 Task: Create a due date automation trigger when advanced on, 2 working days before a card is due add fields without custom field "Resume" cleared at 11:00 AM.
Action: Mouse moved to (1151, 89)
Screenshot: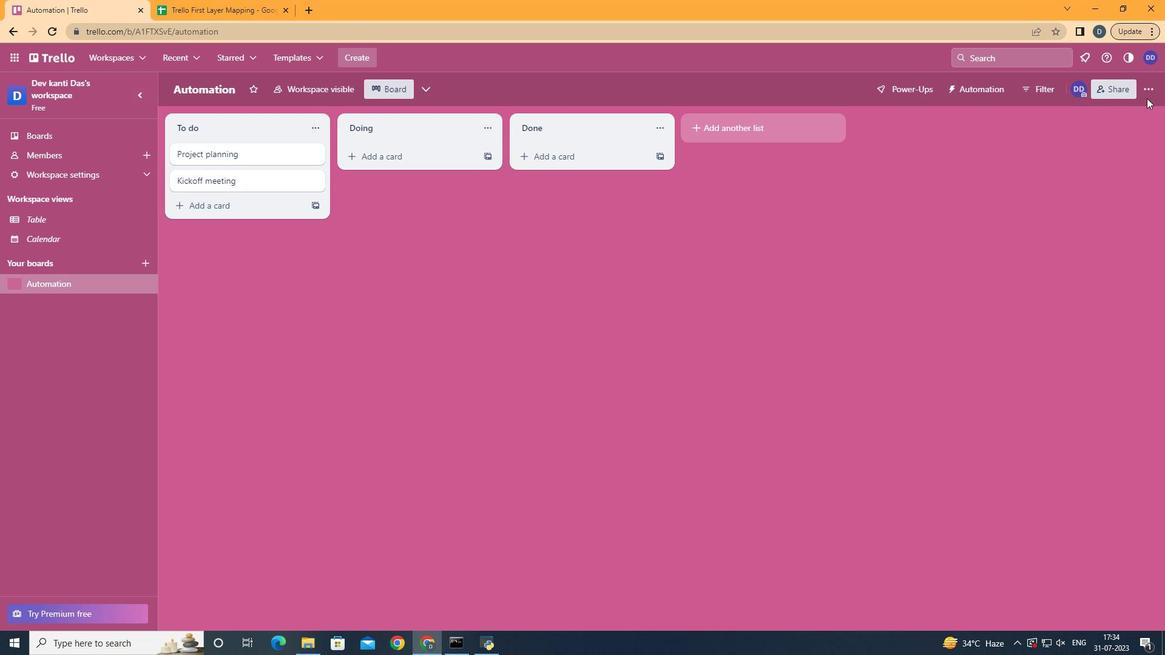 
Action: Mouse pressed left at (1151, 89)
Screenshot: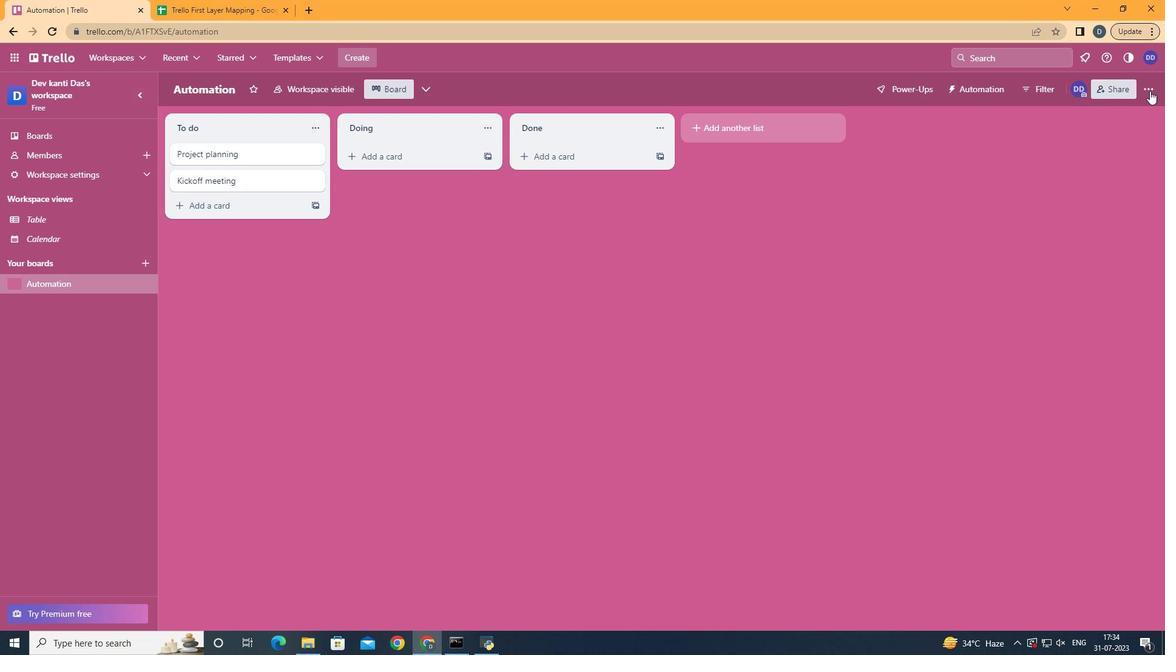 
Action: Mouse moved to (1086, 247)
Screenshot: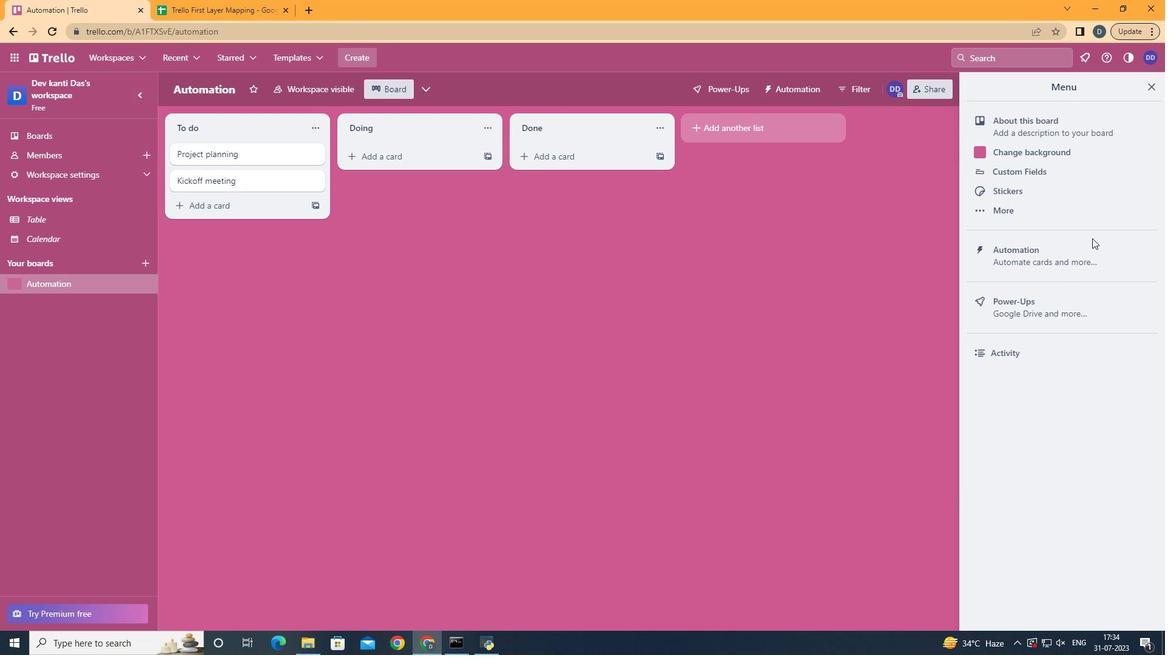
Action: Mouse pressed left at (1086, 247)
Screenshot: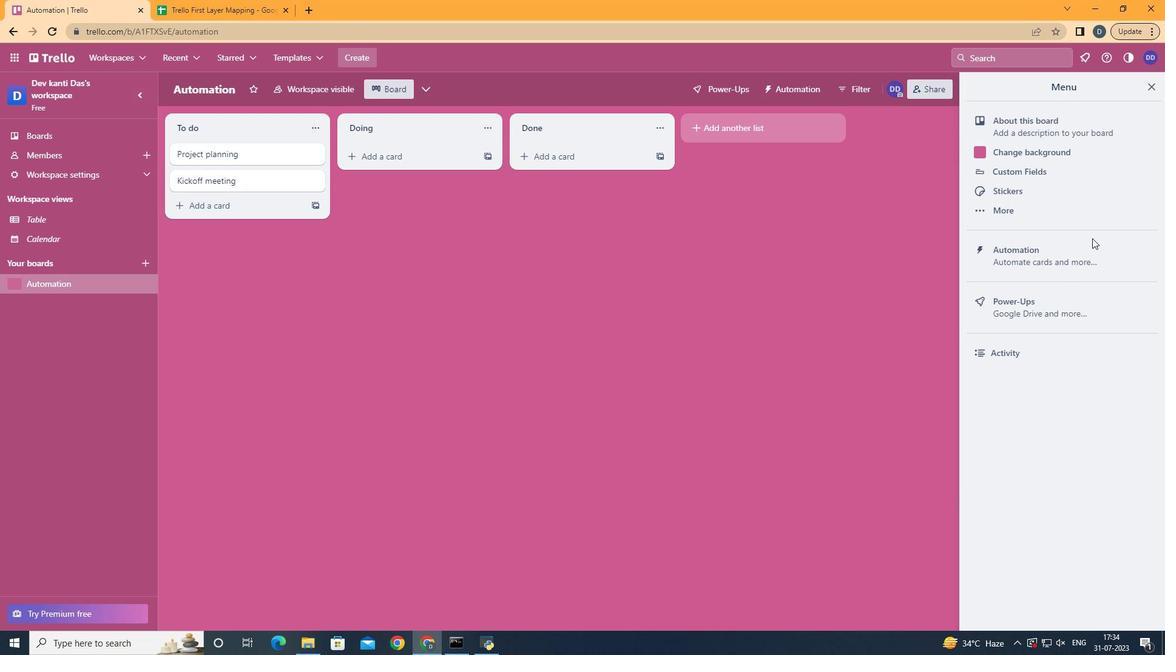 
Action: Mouse moved to (233, 248)
Screenshot: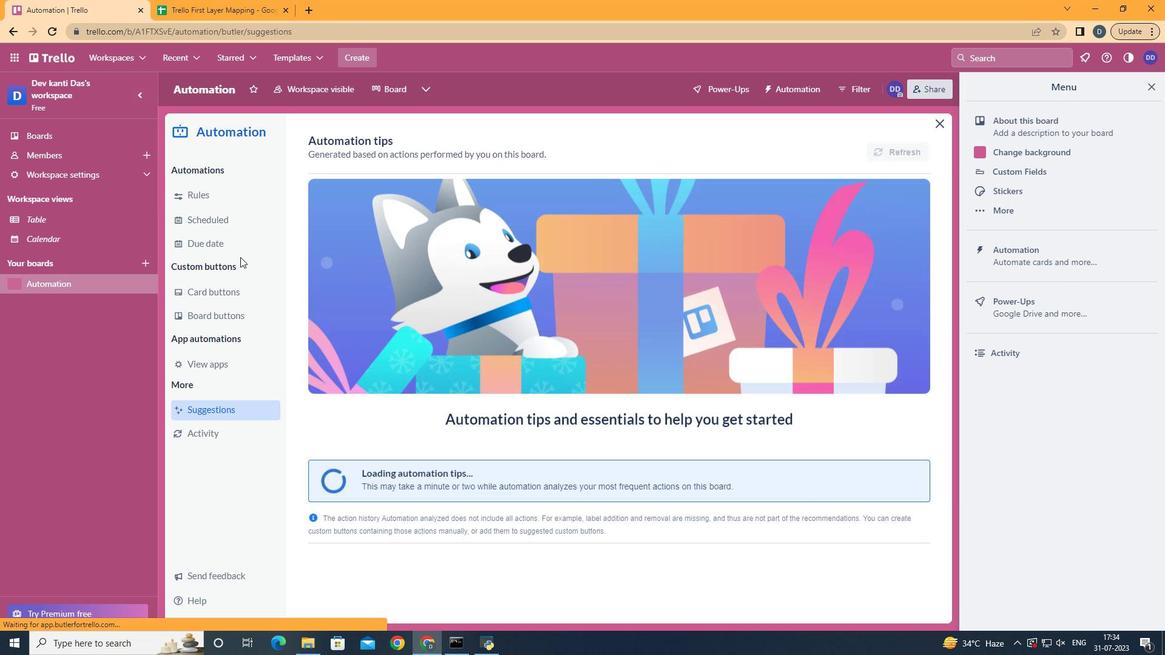
Action: Mouse pressed left at (233, 248)
Screenshot: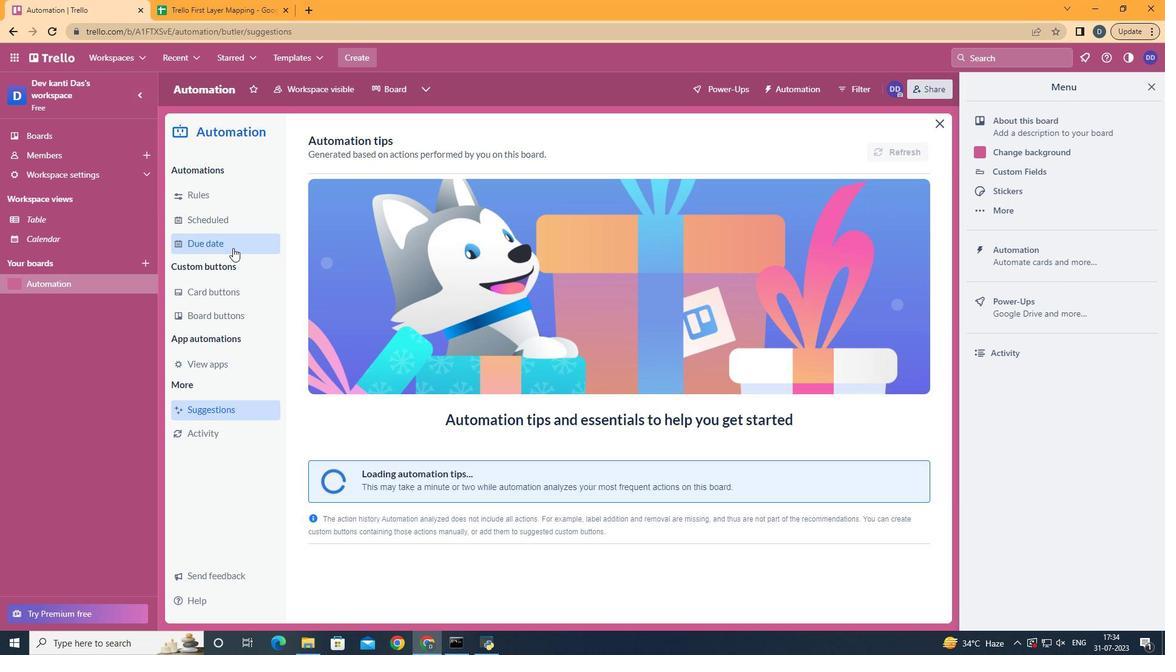 
Action: Mouse moved to (890, 137)
Screenshot: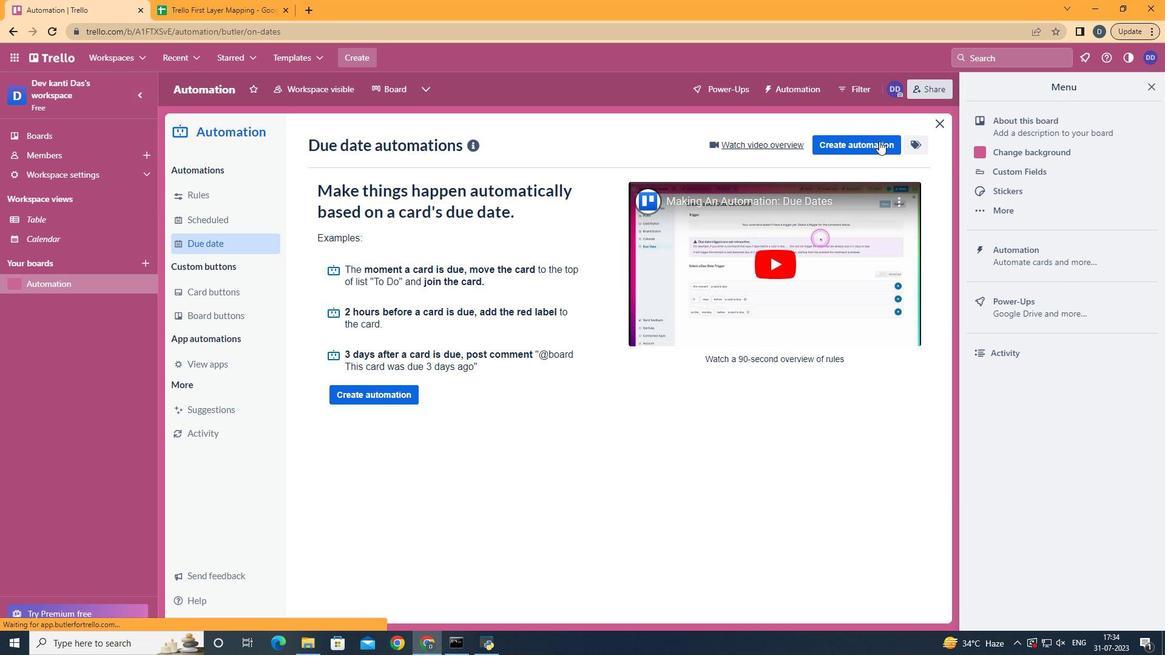 
Action: Mouse pressed left at (890, 137)
Screenshot: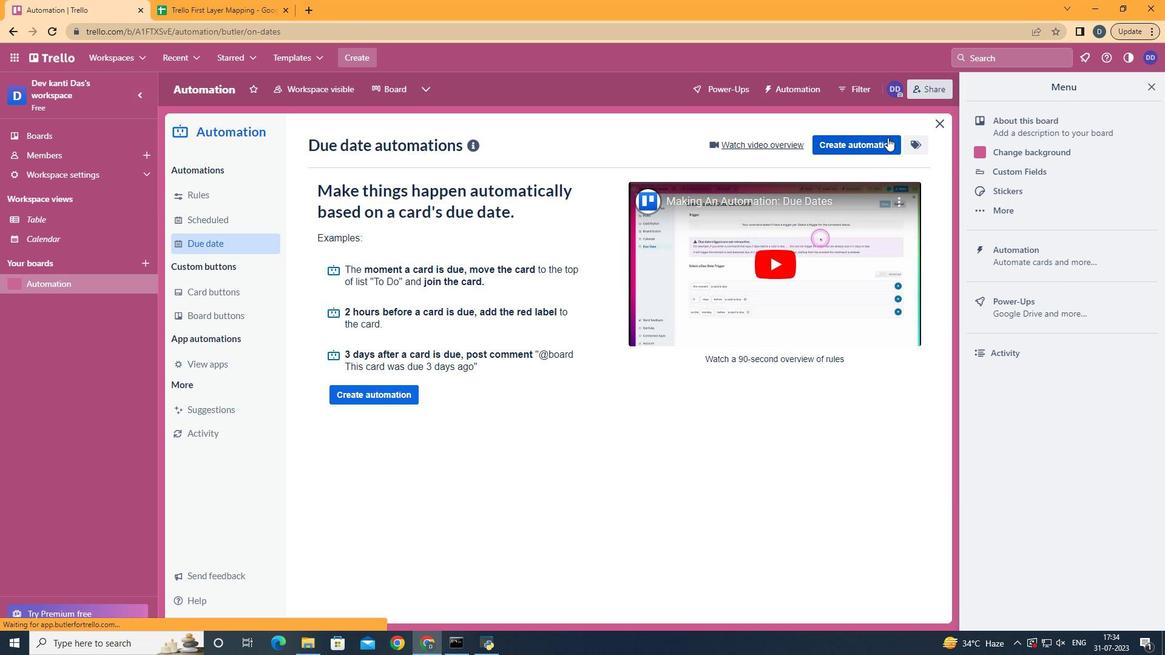 
Action: Mouse moved to (600, 267)
Screenshot: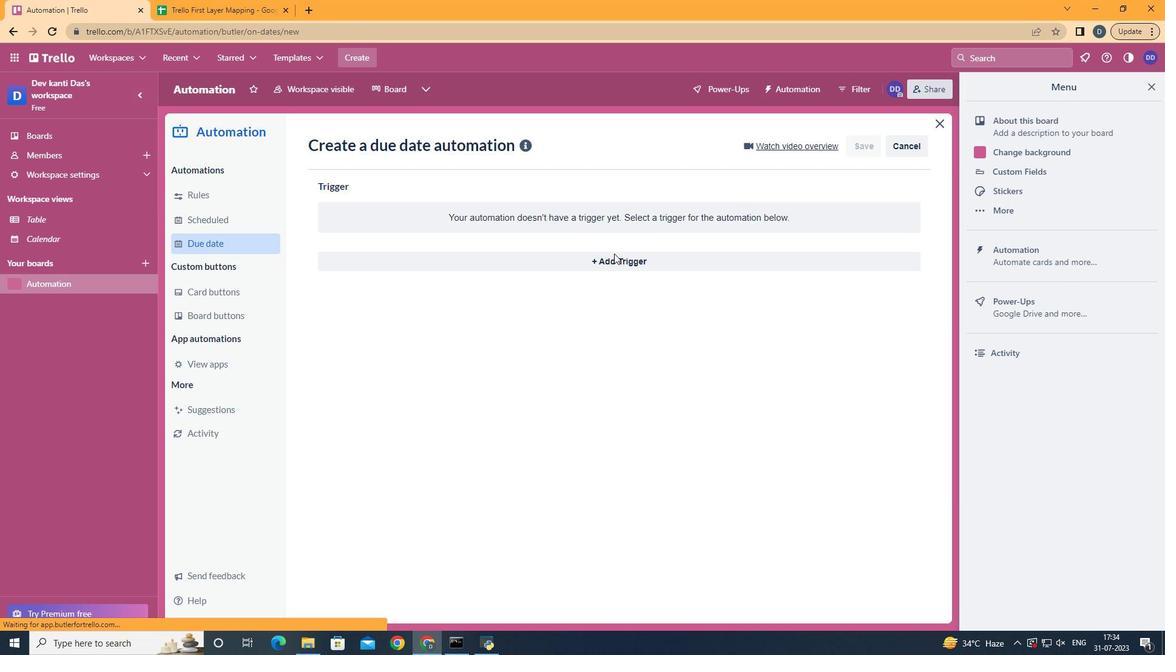 
Action: Mouse pressed left at (600, 267)
Screenshot: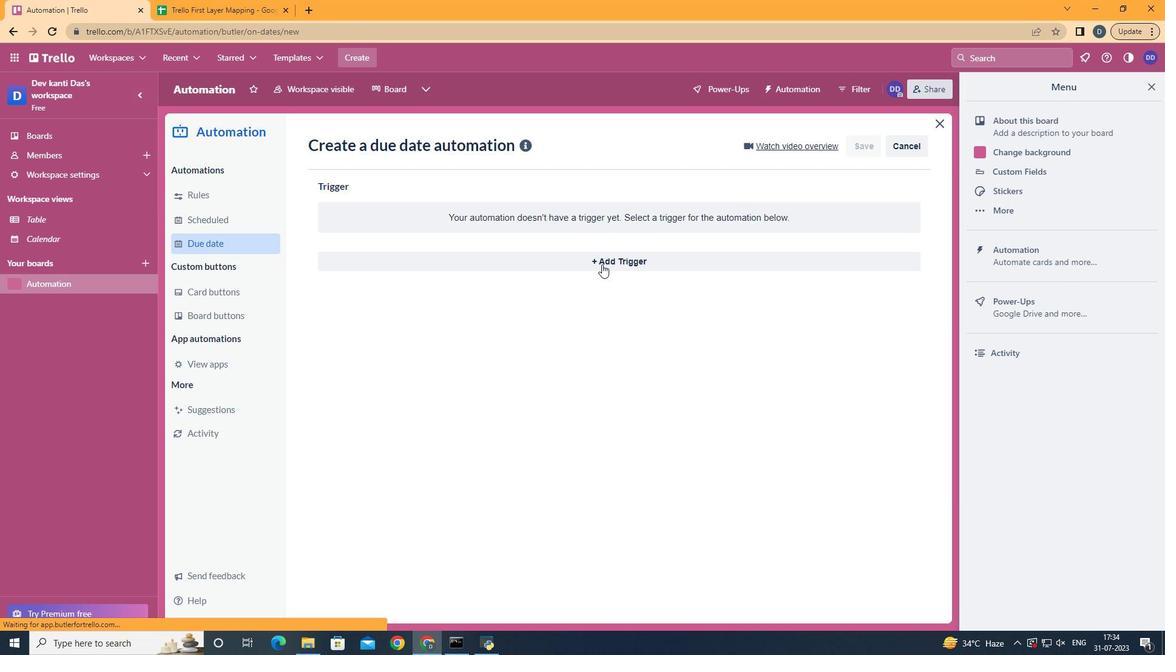 
Action: Mouse moved to (395, 498)
Screenshot: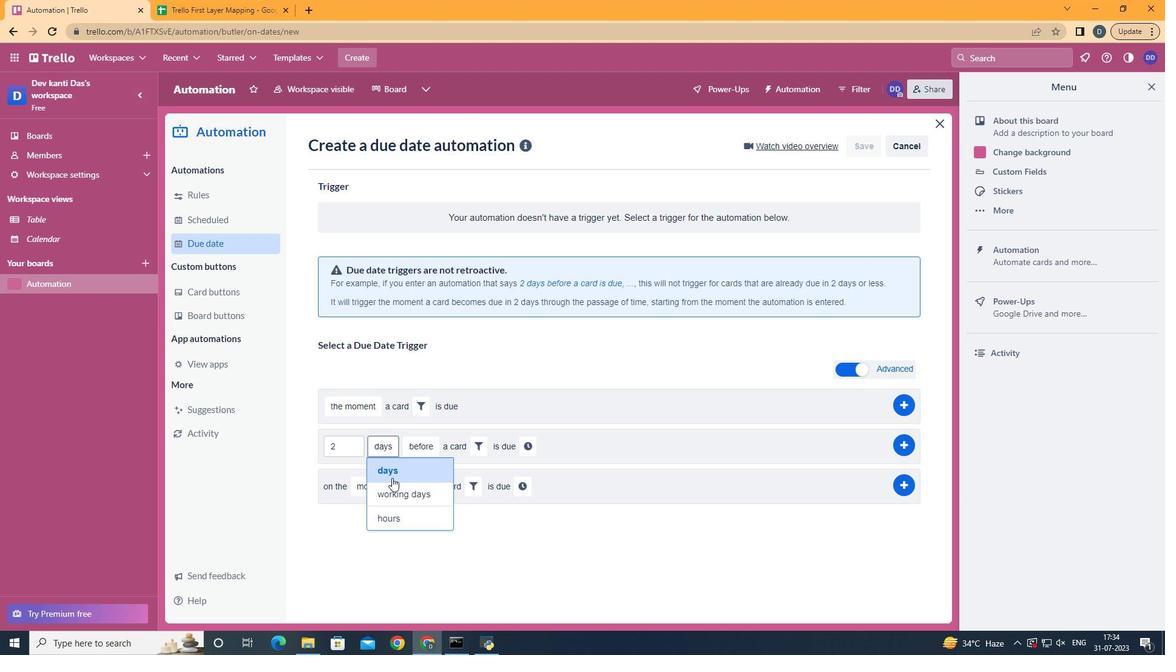 
Action: Mouse pressed left at (395, 498)
Screenshot: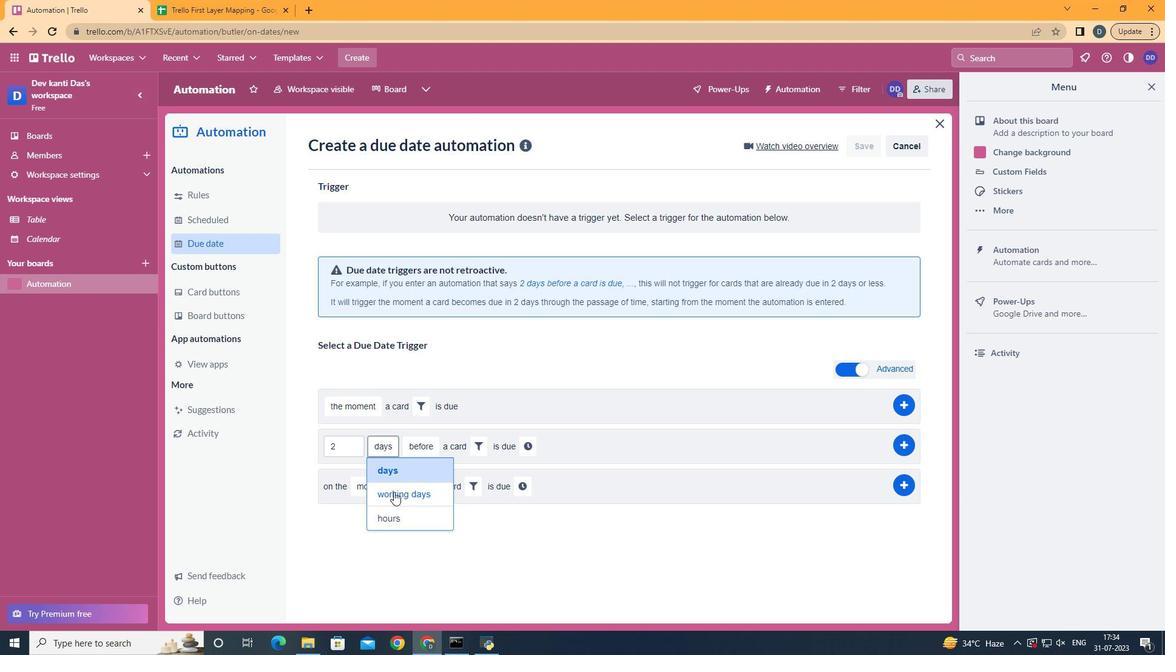 
Action: Mouse moved to (516, 443)
Screenshot: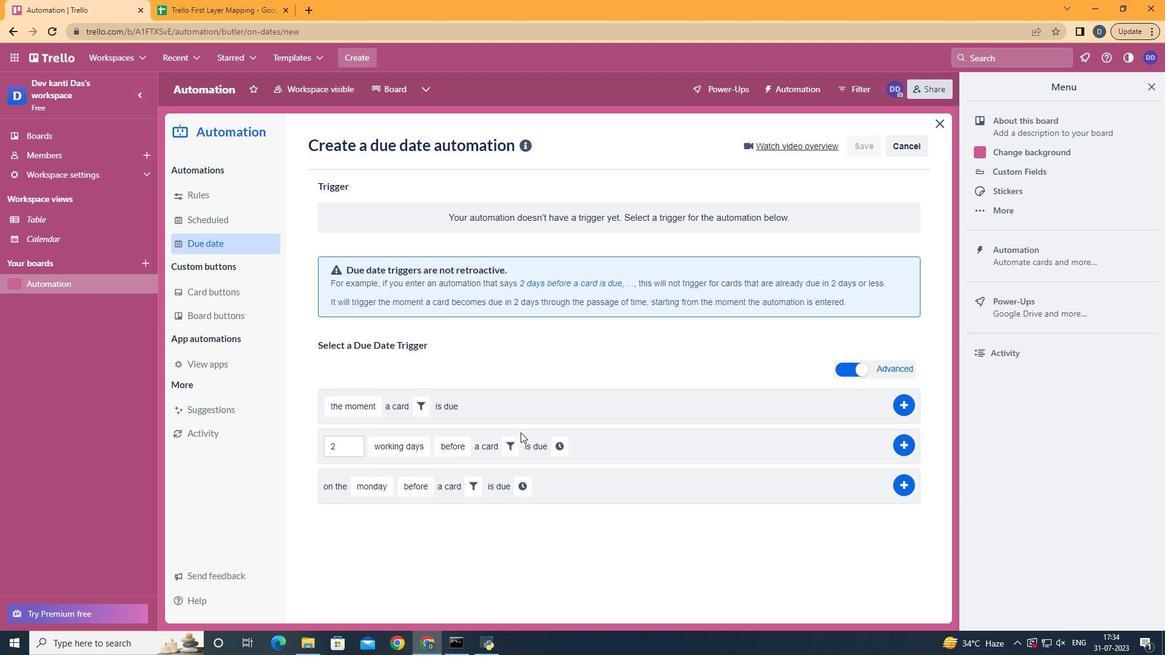 
Action: Mouse pressed left at (516, 443)
Screenshot: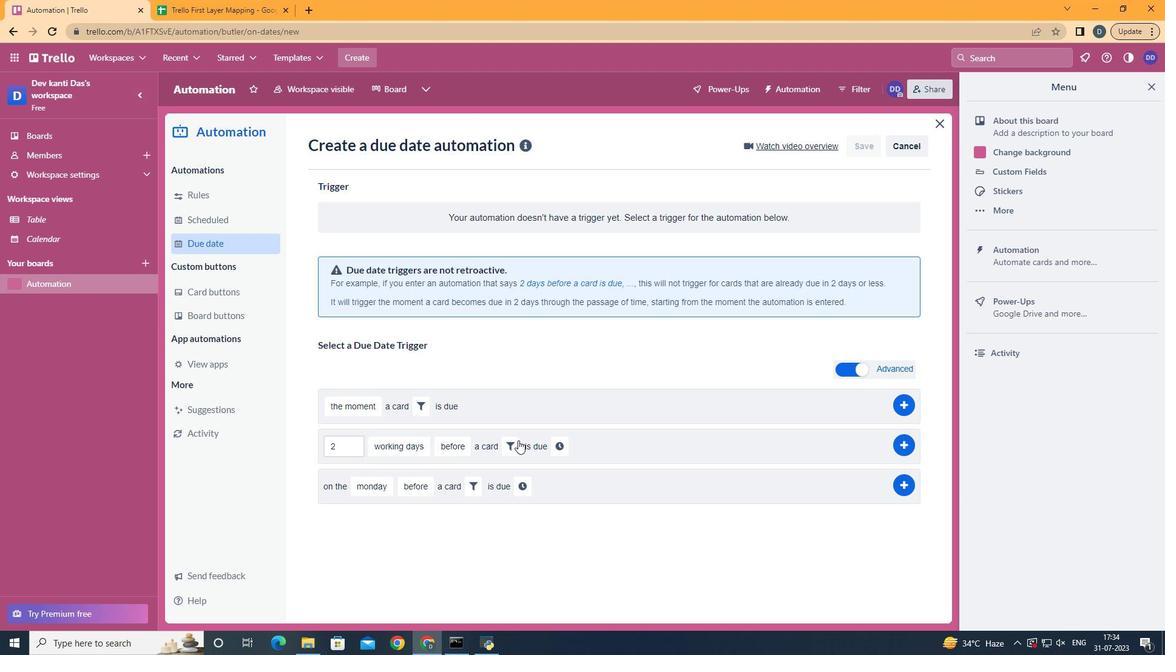
Action: Mouse moved to (714, 488)
Screenshot: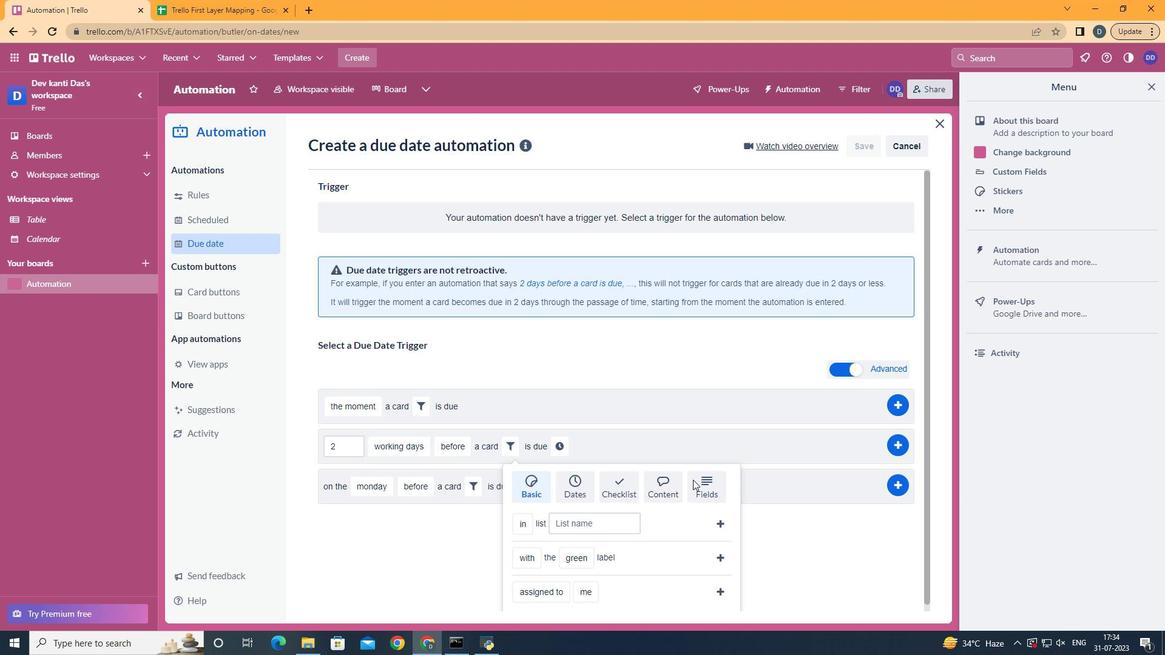 
Action: Mouse pressed left at (714, 488)
Screenshot: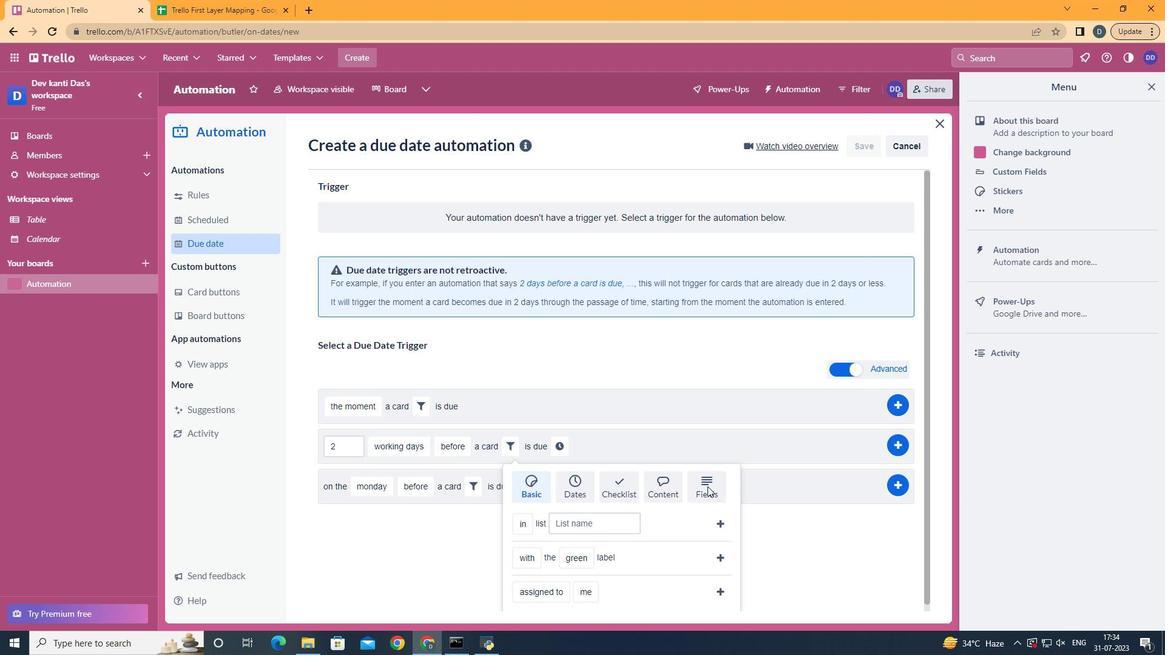 
Action: Mouse scrolled (714, 487) with delta (0, 0)
Screenshot: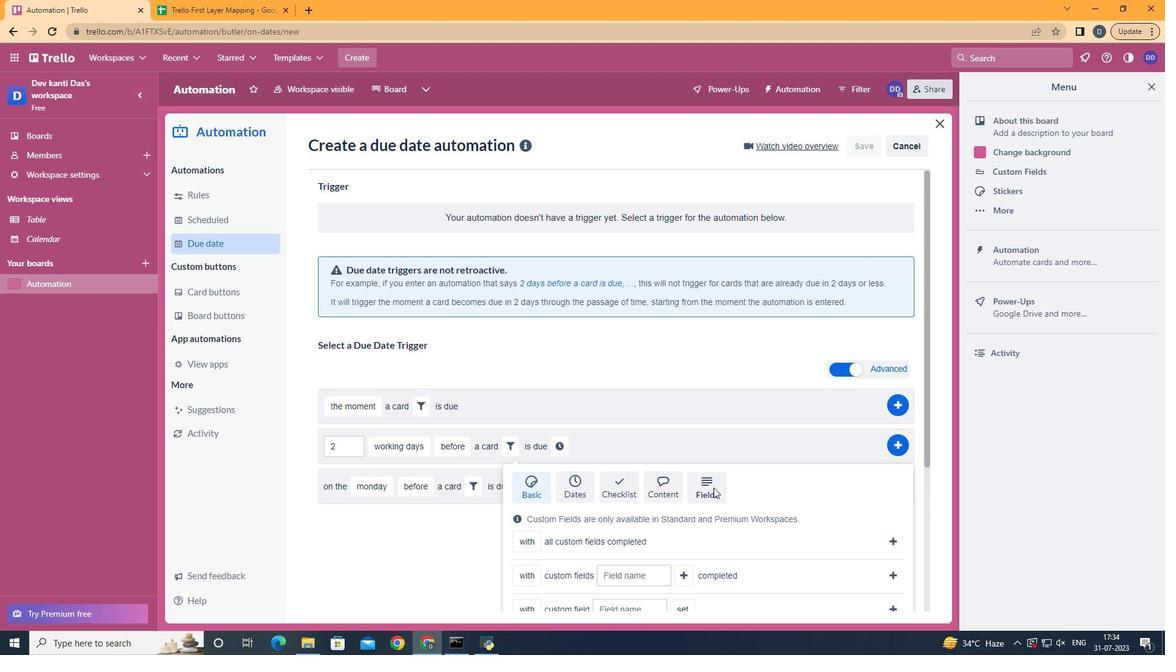 
Action: Mouse scrolled (714, 487) with delta (0, 0)
Screenshot: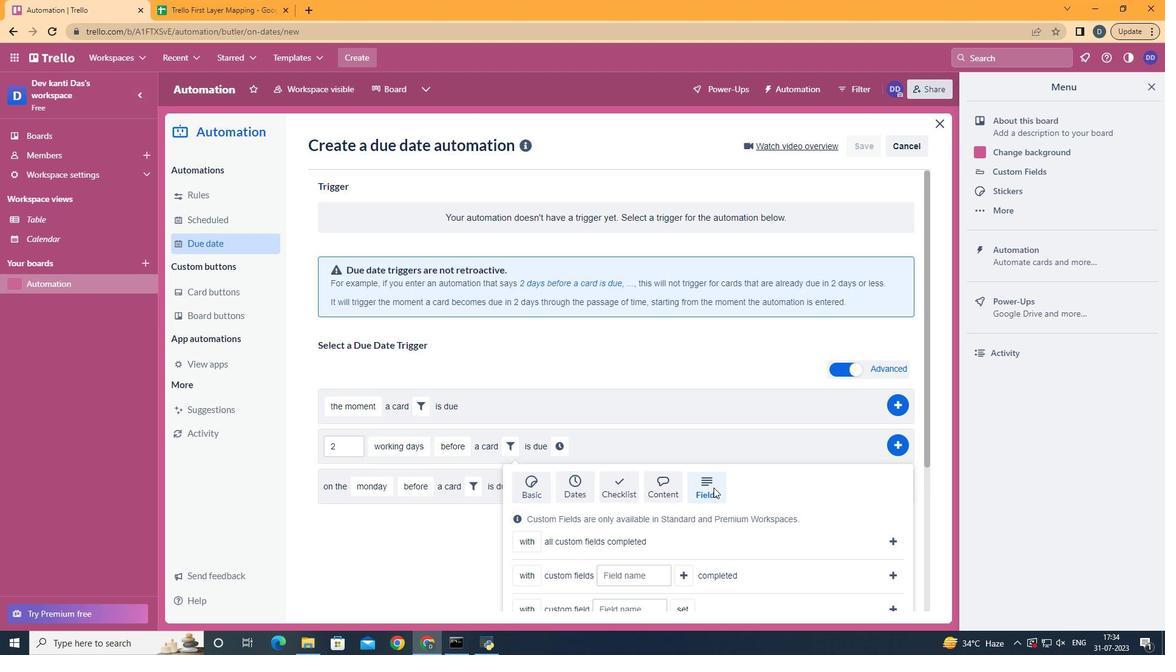 
Action: Mouse scrolled (714, 487) with delta (0, 0)
Screenshot: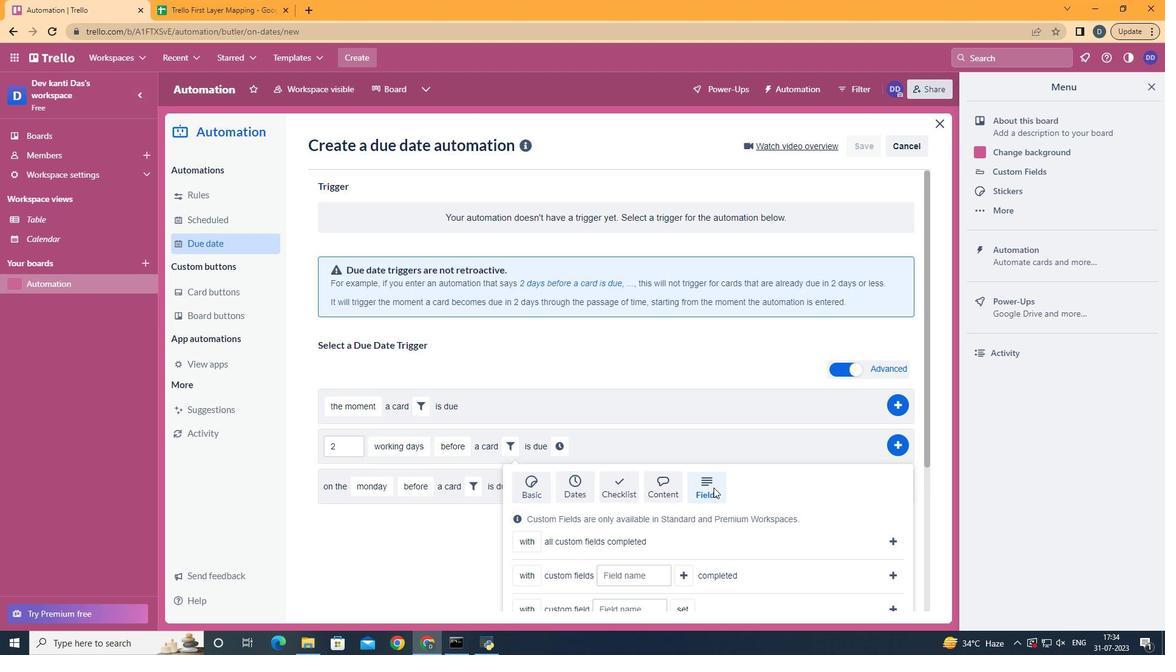 
Action: Mouse scrolled (714, 487) with delta (0, 0)
Screenshot: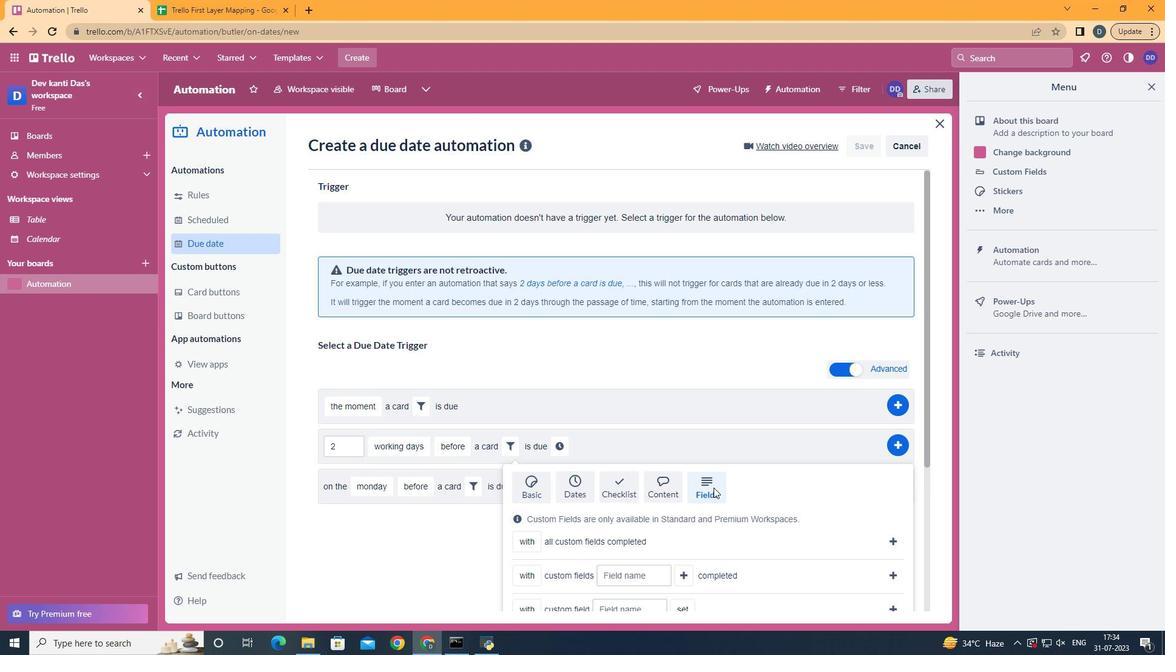 
Action: Mouse moved to (714, 488)
Screenshot: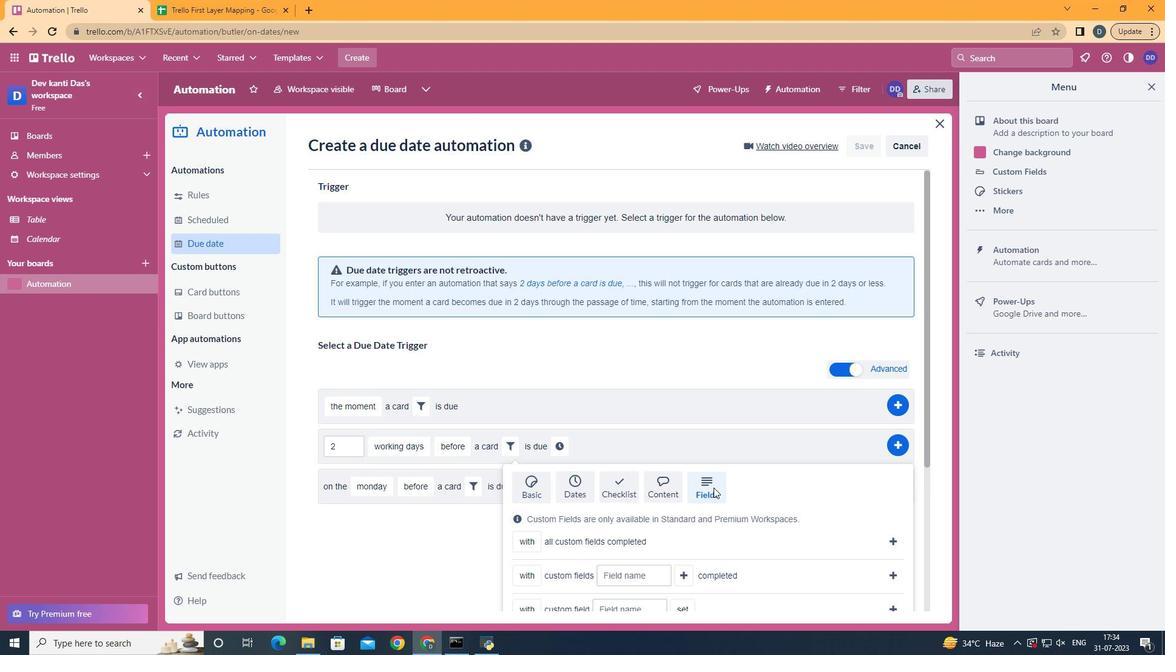 
Action: Mouse scrolled (714, 487) with delta (0, 0)
Screenshot: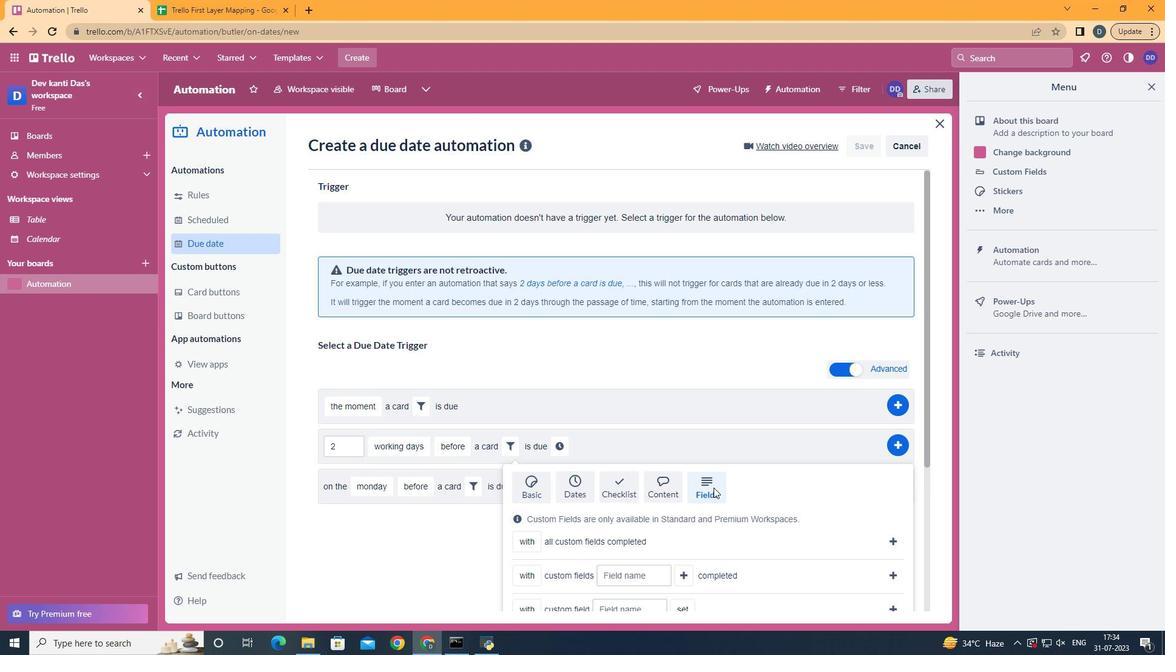 
Action: Mouse moved to (540, 446)
Screenshot: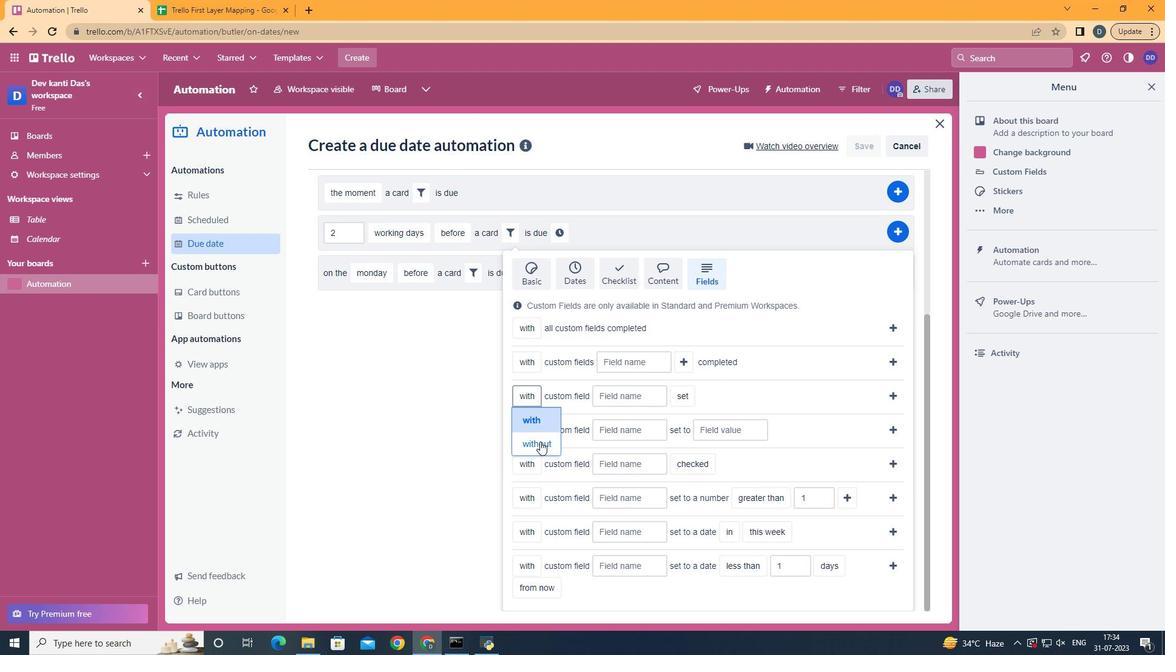 
Action: Mouse pressed left at (540, 446)
Screenshot: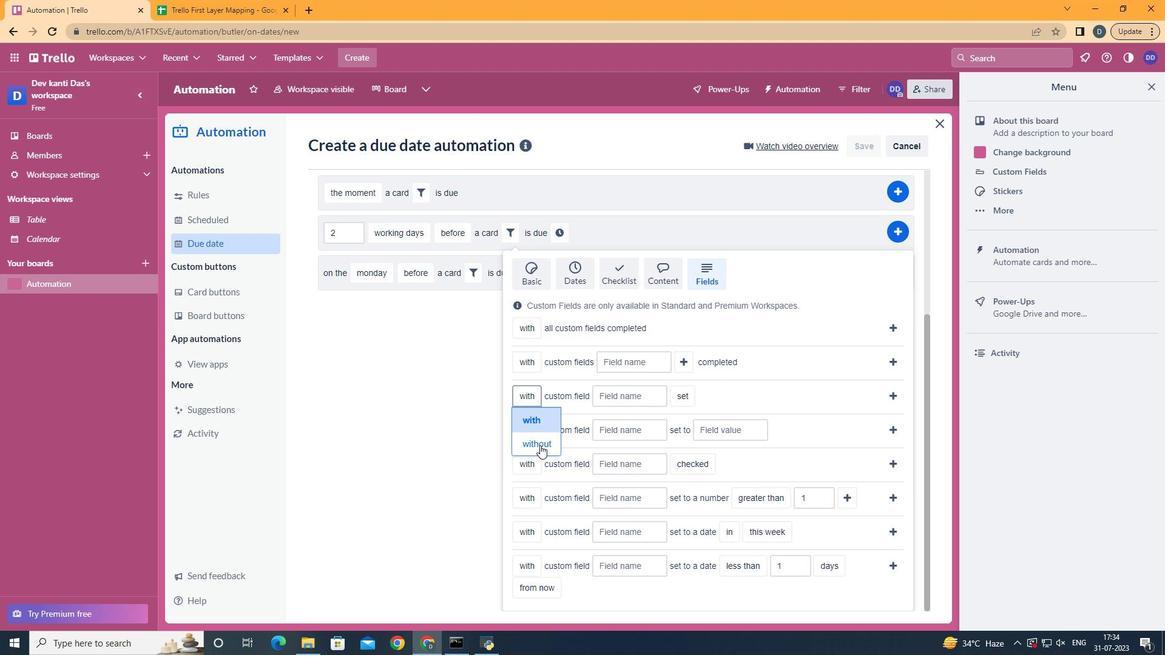 
Action: Mouse moved to (645, 399)
Screenshot: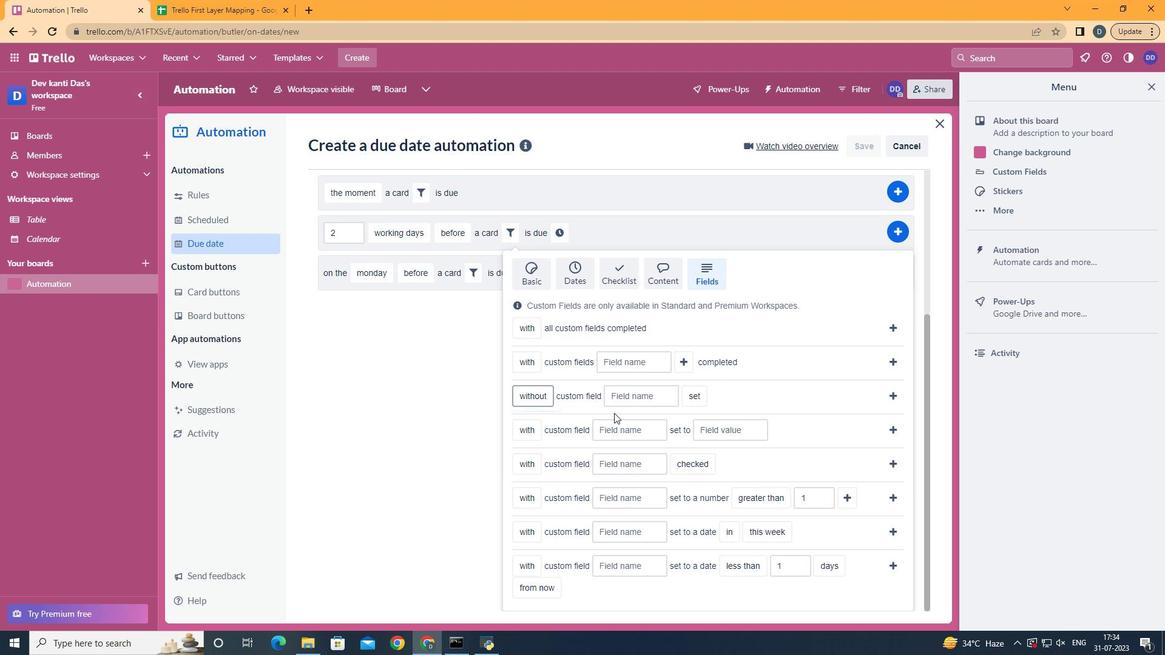 
Action: Mouse pressed left at (645, 399)
Screenshot: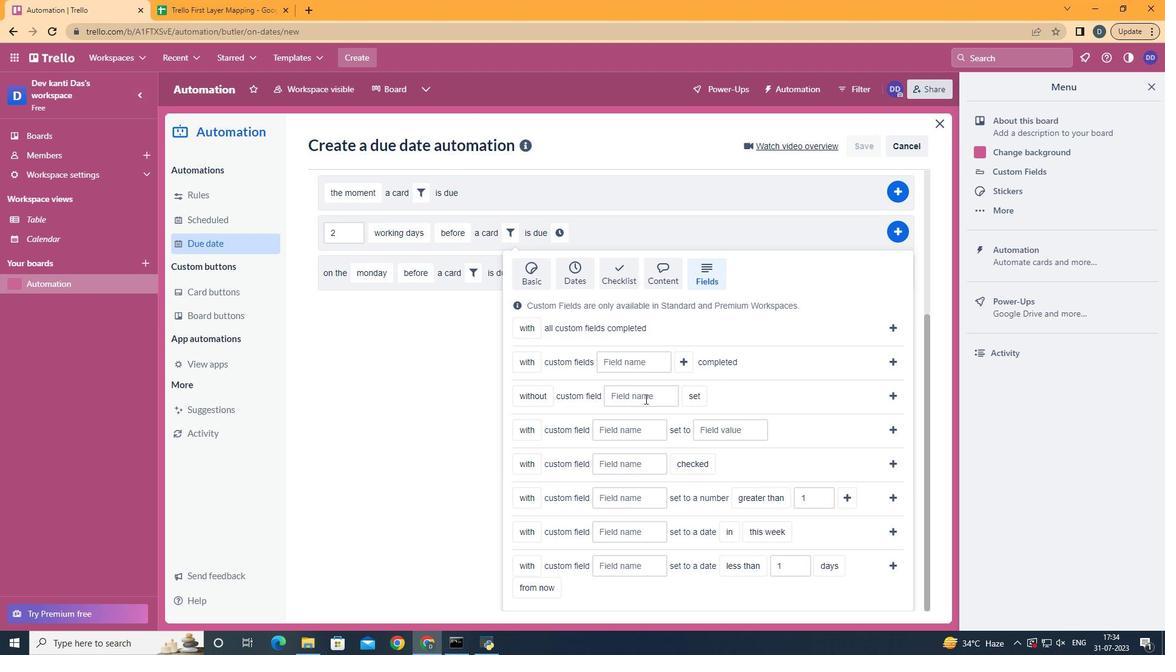 
Action: Key pressed <Key.shift>Resume
Screenshot: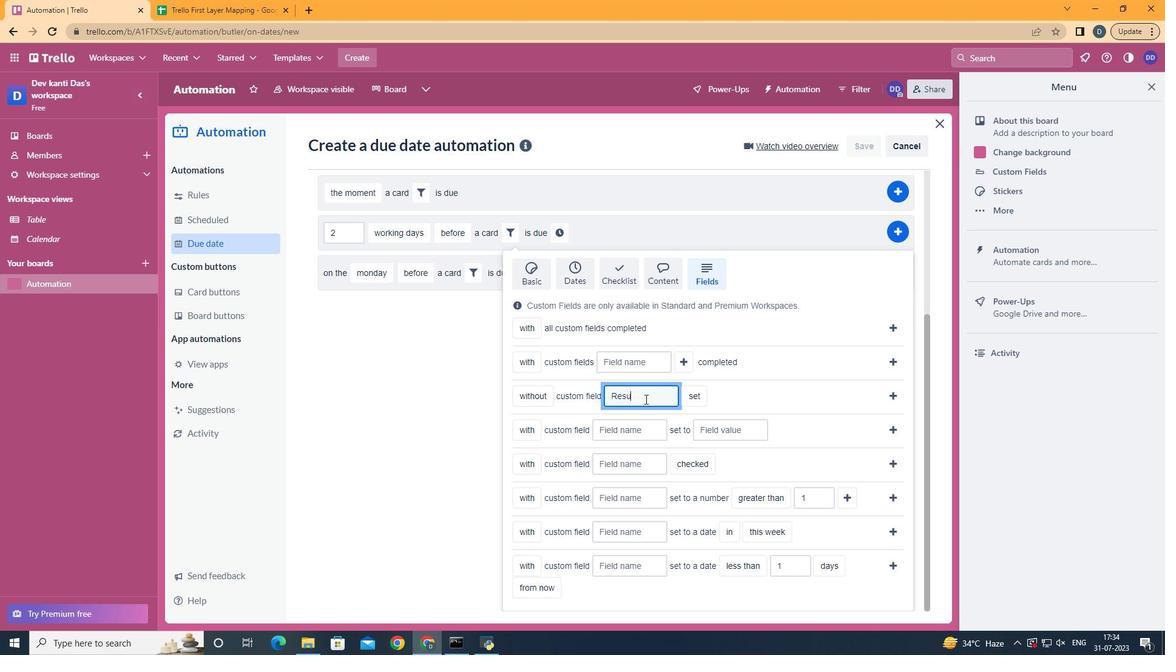 
Action: Mouse moved to (695, 440)
Screenshot: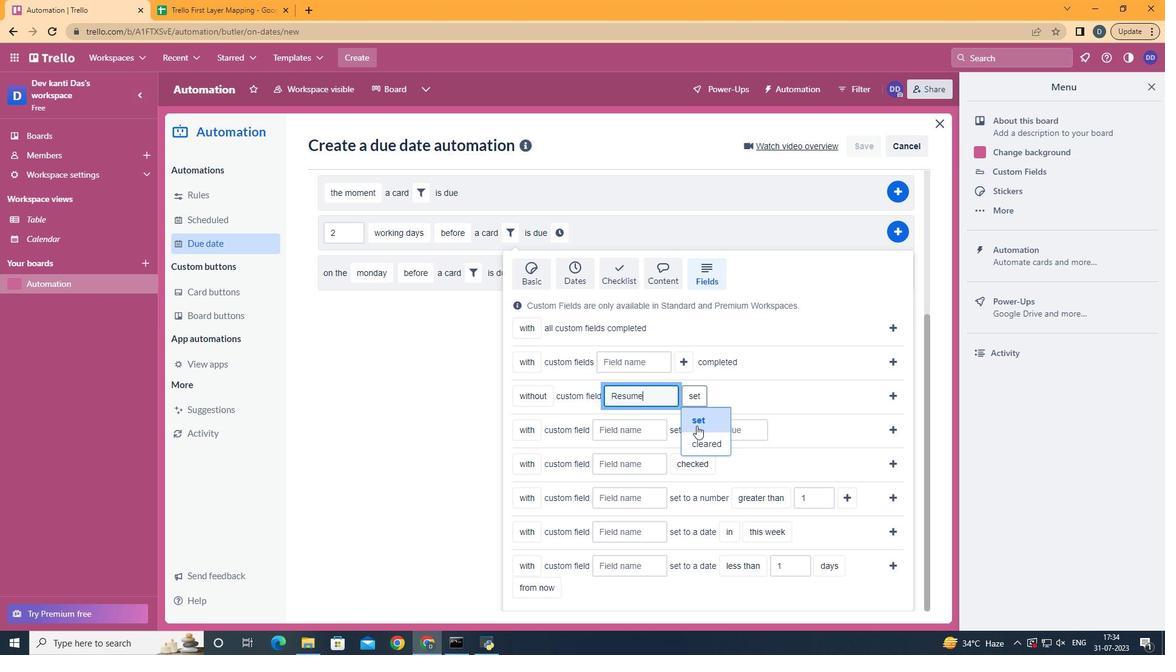 
Action: Mouse pressed left at (695, 440)
Screenshot: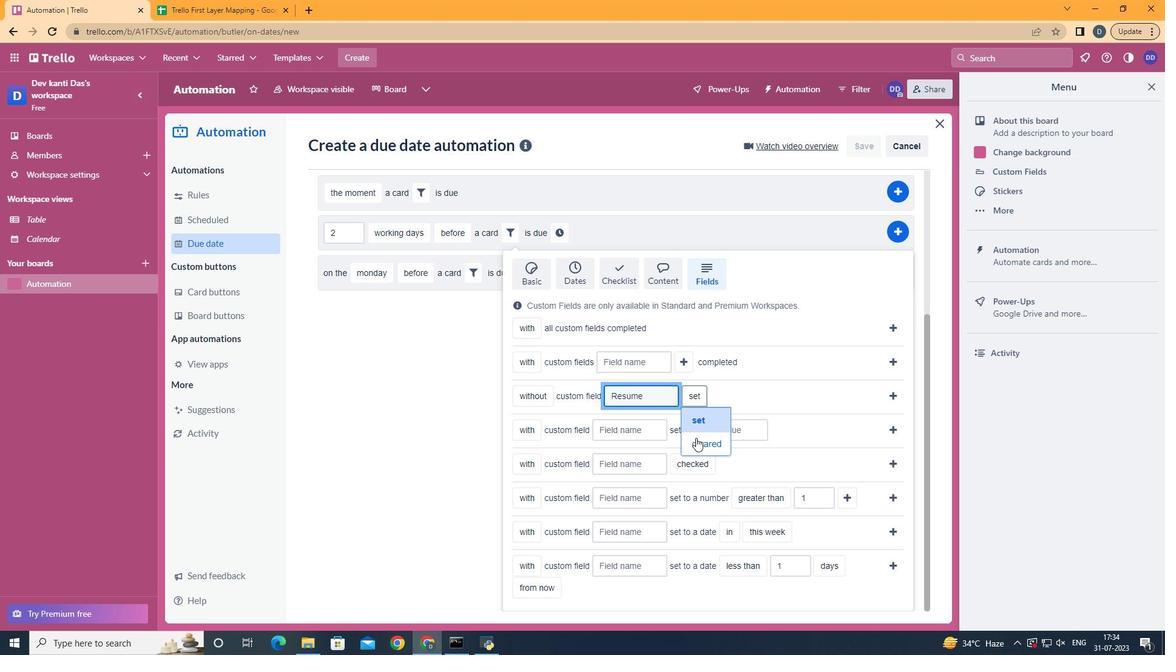 
Action: Mouse moved to (892, 388)
Screenshot: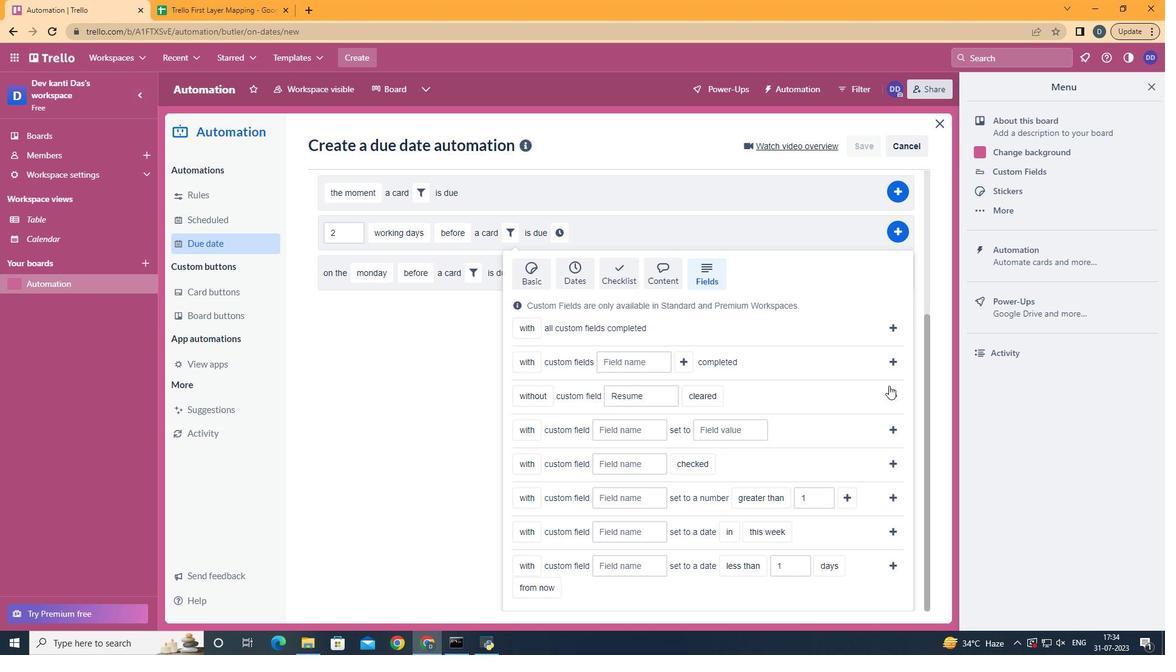 
Action: Mouse pressed left at (892, 388)
Screenshot: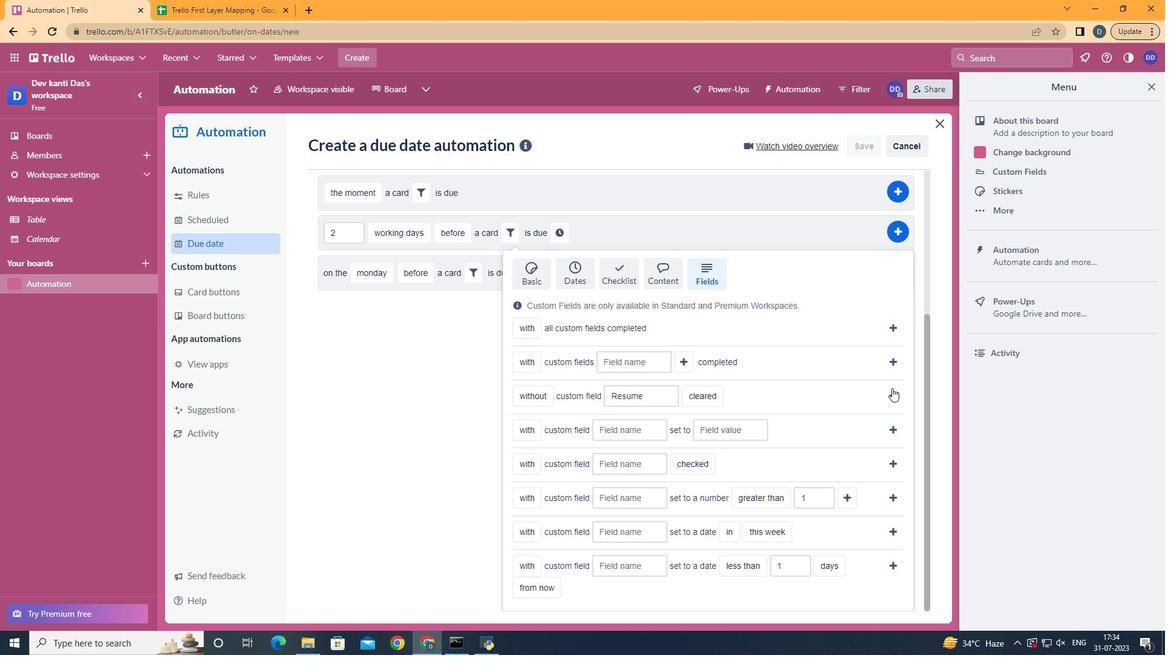 
Action: Mouse moved to (737, 453)
Screenshot: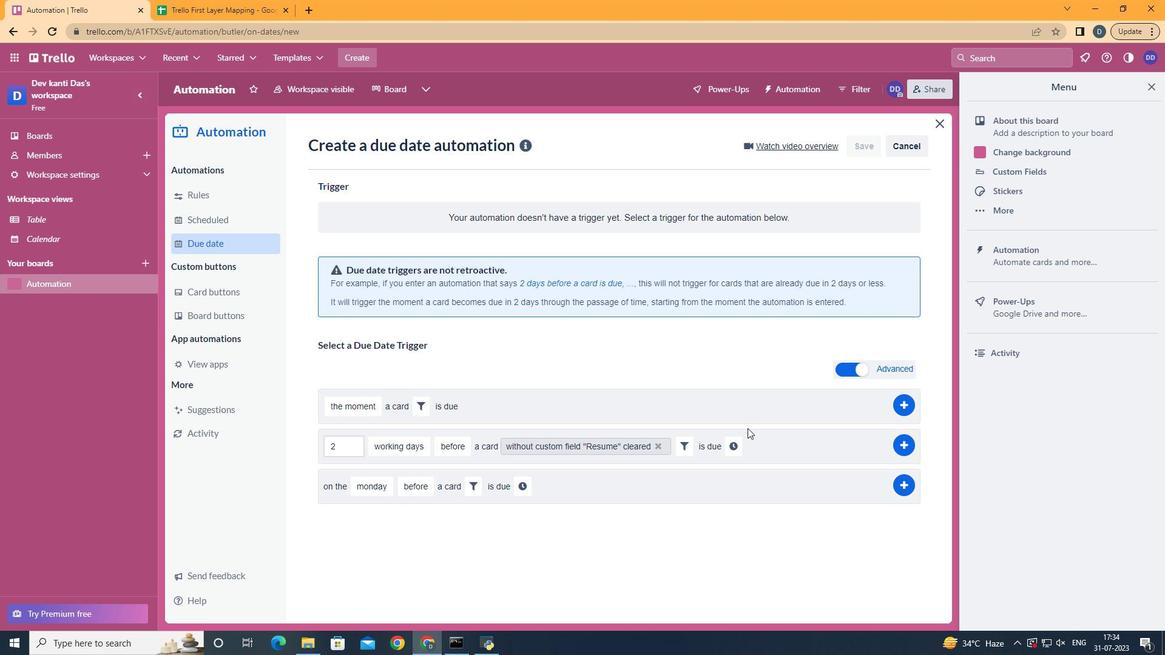 
Action: Mouse pressed left at (737, 453)
Screenshot: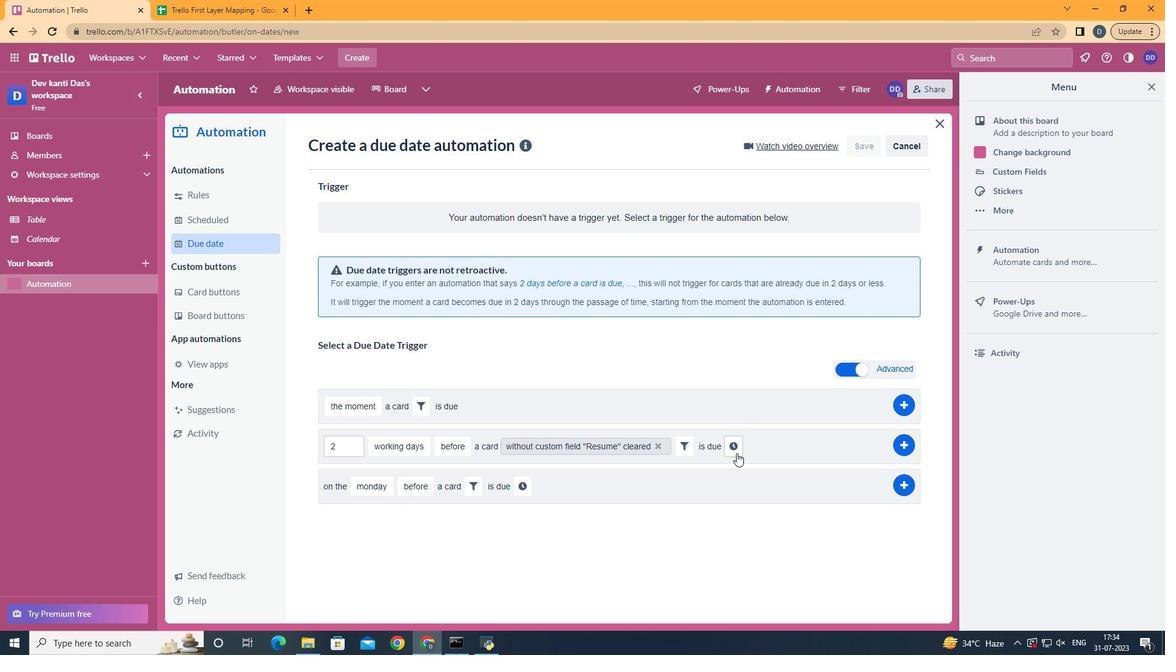 
Action: Mouse moved to (760, 449)
Screenshot: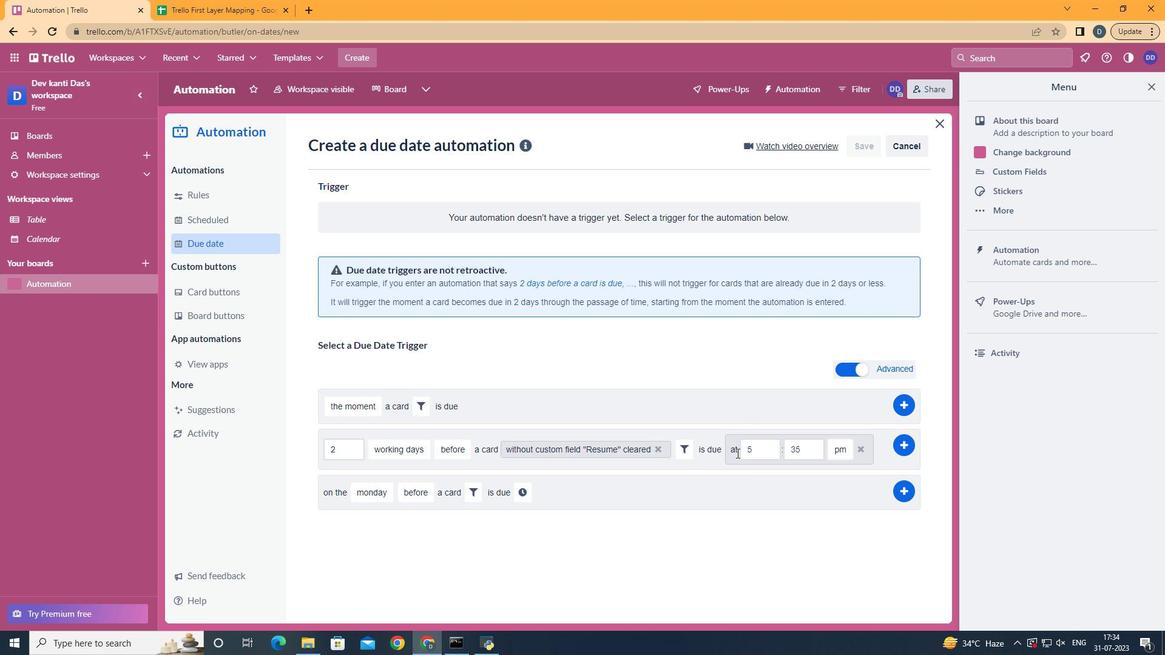 
Action: Mouse pressed left at (760, 449)
Screenshot: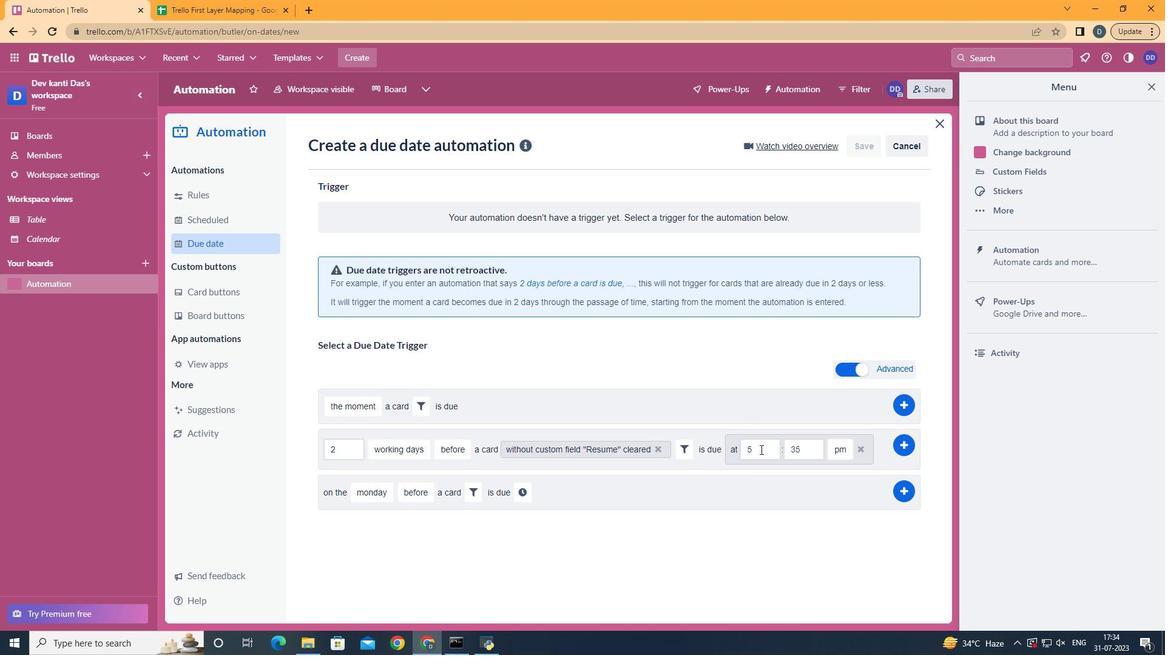 
Action: Key pressed <Key.backspace>11
Screenshot: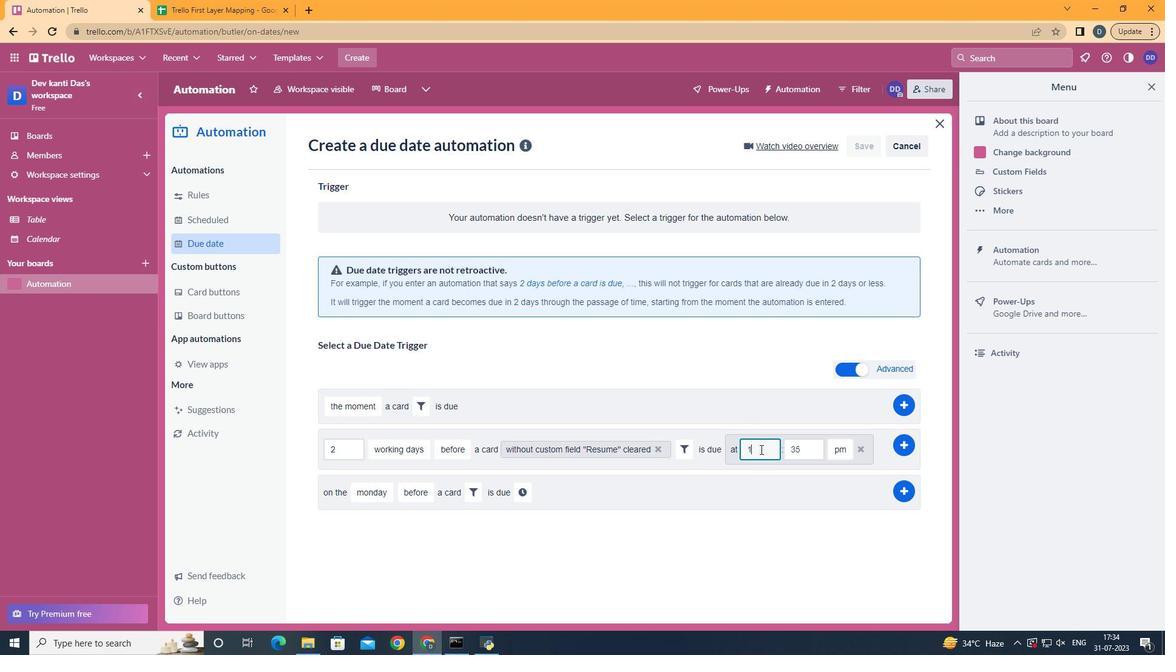 
Action: Mouse moved to (811, 454)
Screenshot: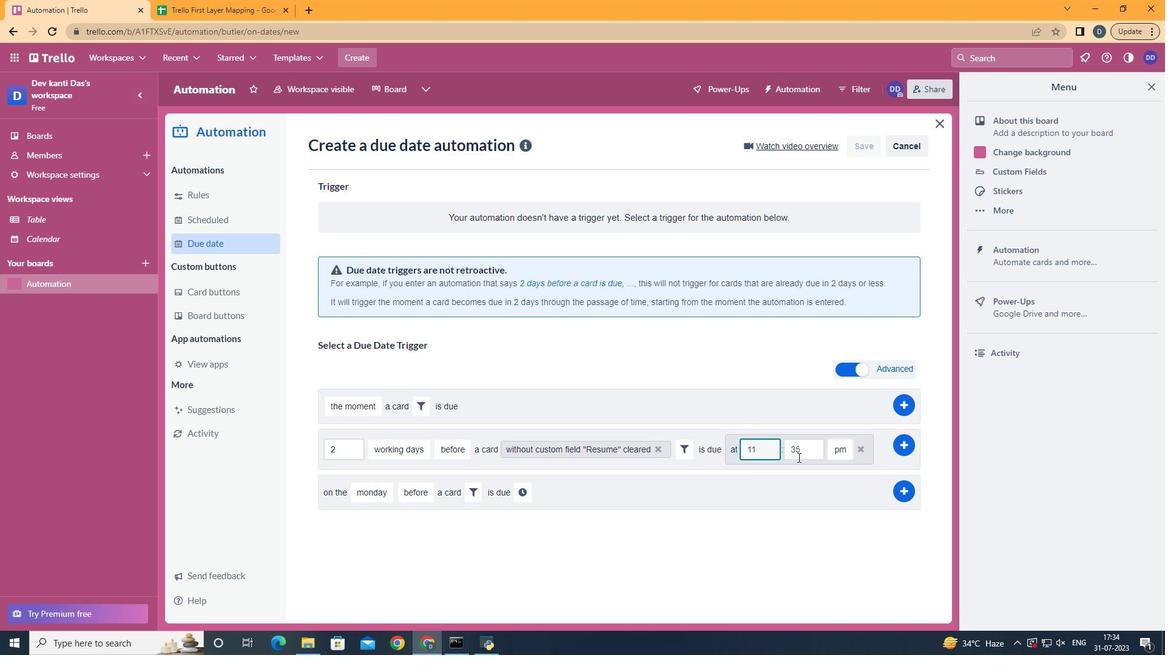 
Action: Mouse pressed left at (811, 454)
Screenshot: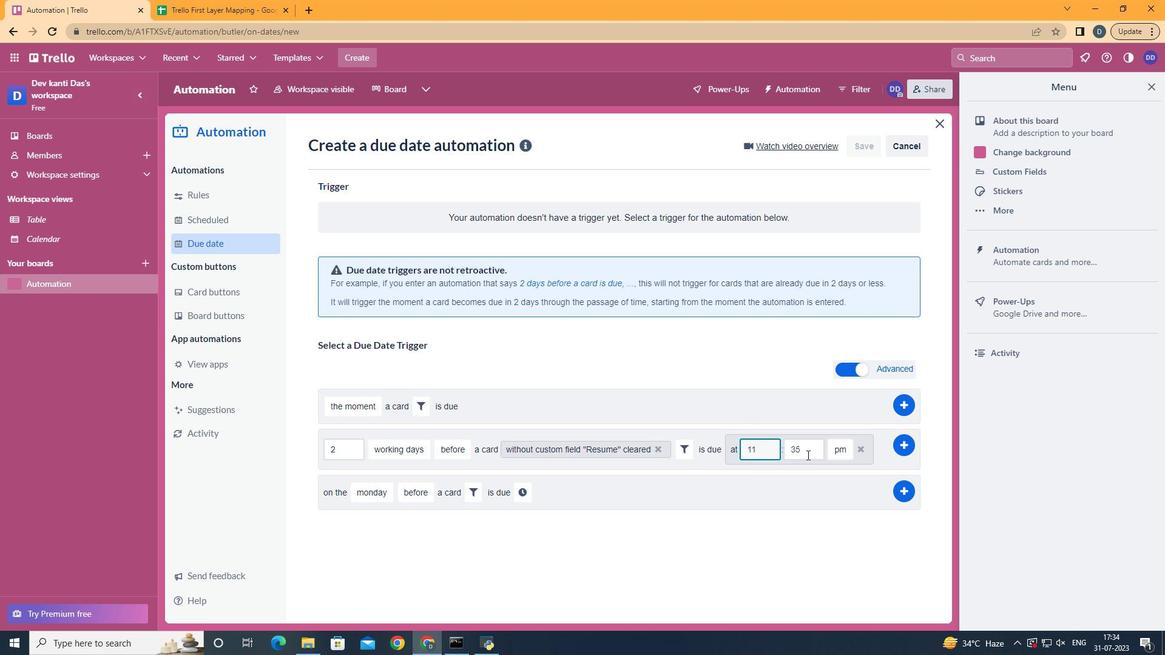 
Action: Key pressed <Key.backspace><Key.backspace>00
Screenshot: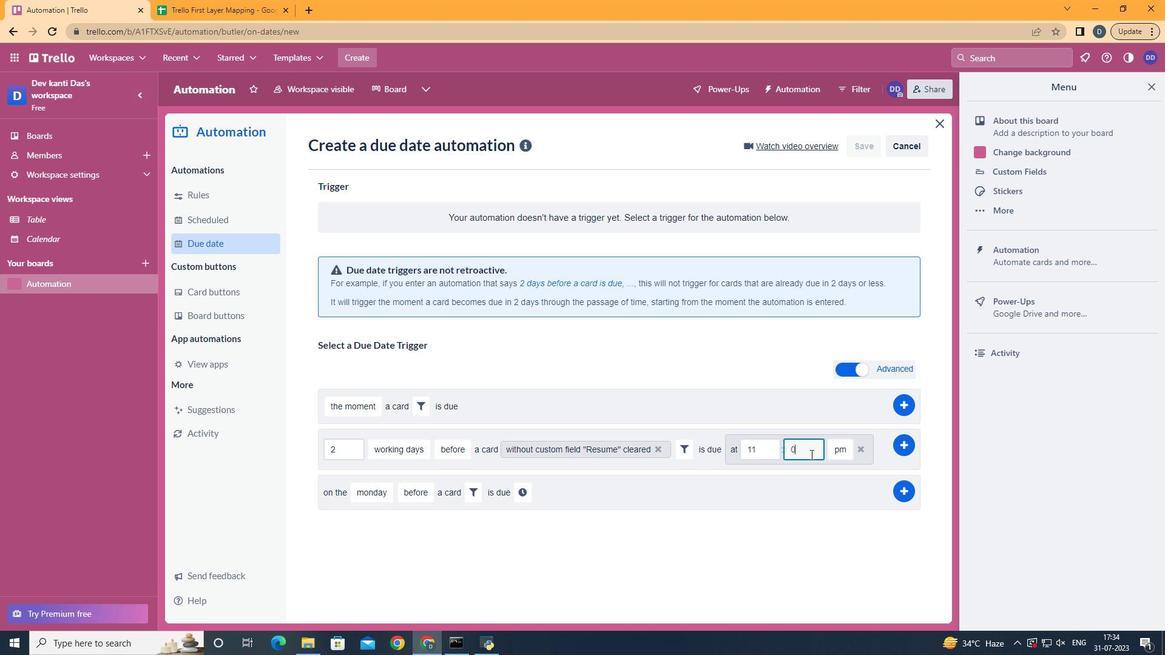 
Action: Mouse moved to (845, 473)
Screenshot: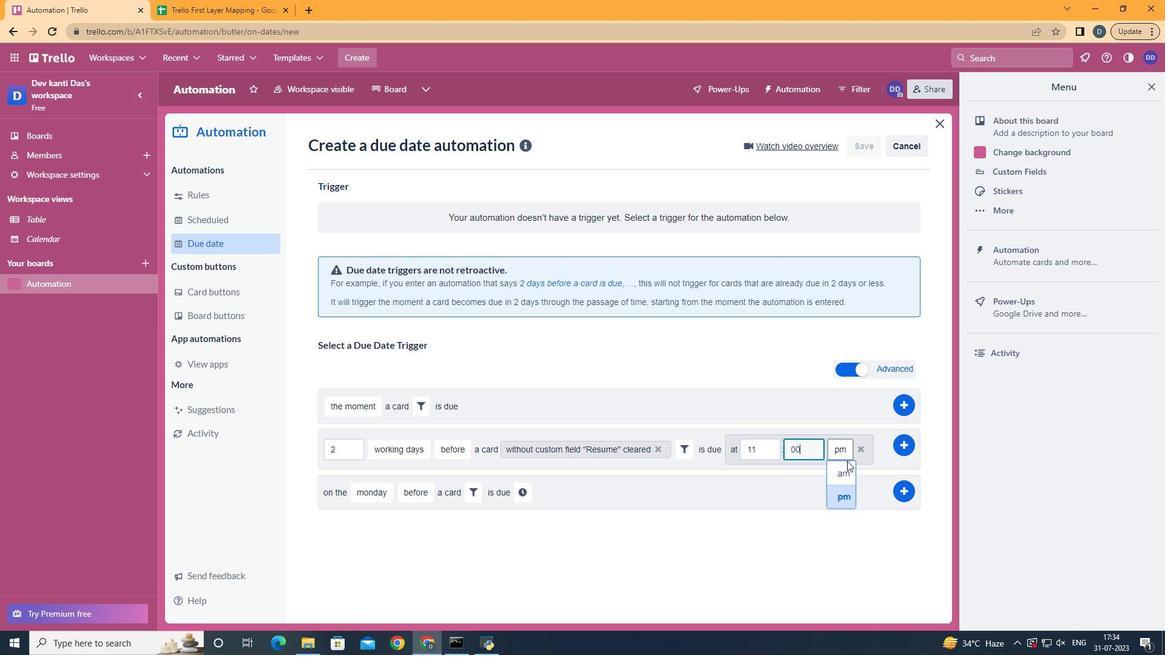 
Action: Mouse pressed left at (845, 473)
Screenshot: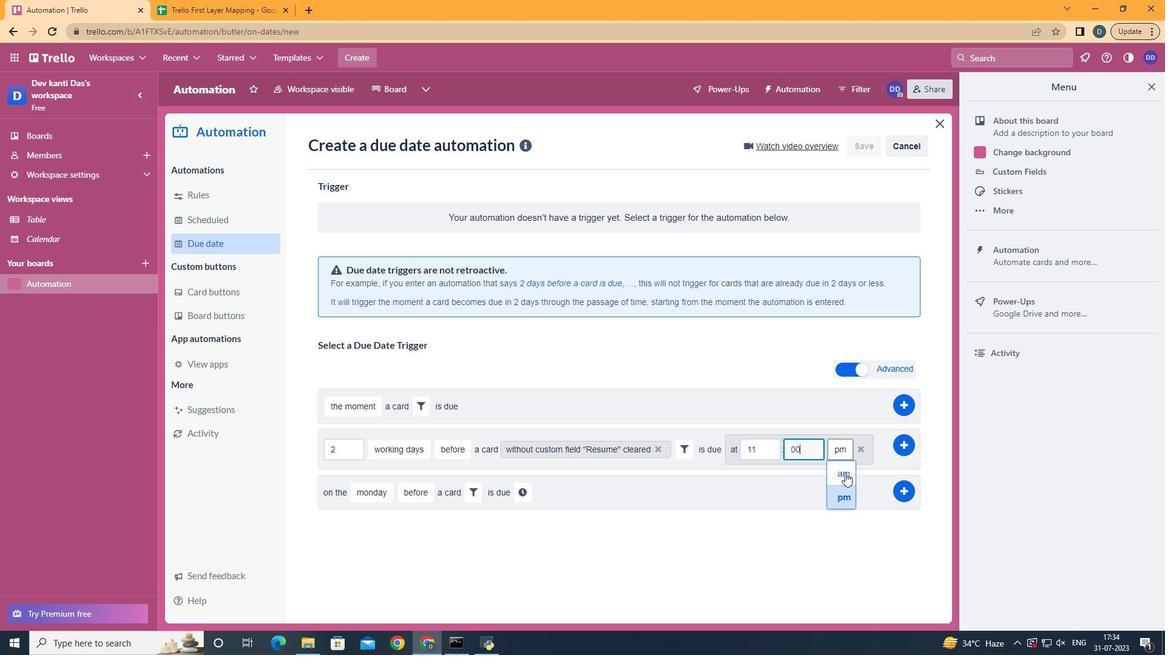 
Action: Mouse moved to (908, 456)
Screenshot: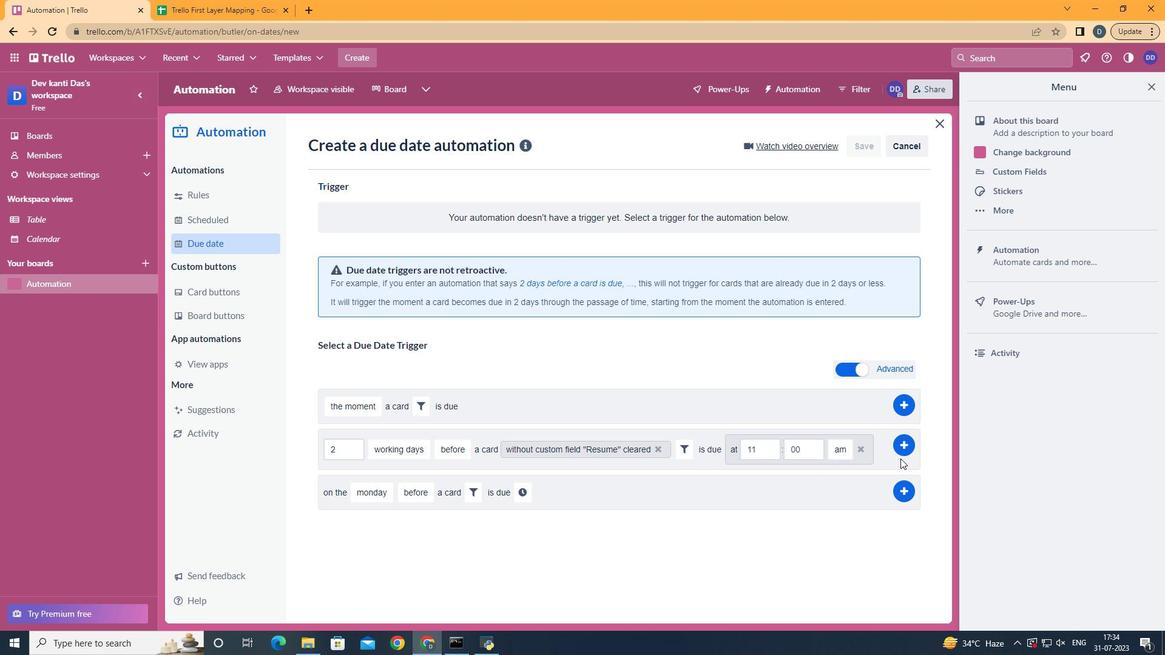 
Action: Mouse pressed left at (908, 456)
Screenshot: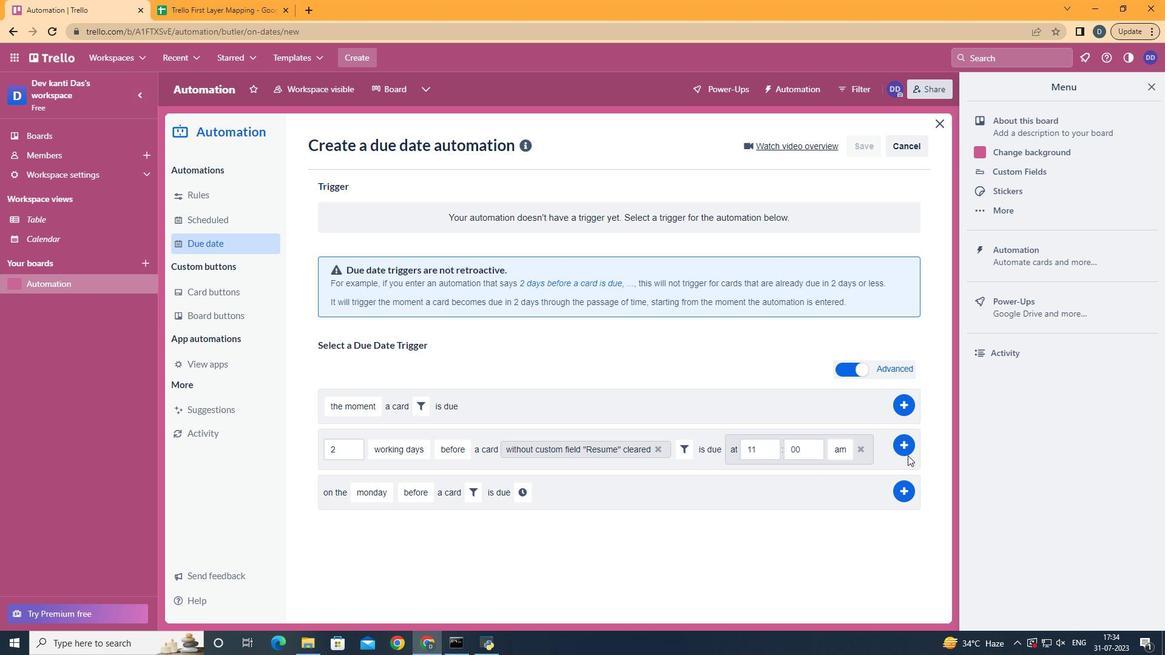 
Action: Mouse moved to (910, 445)
Screenshot: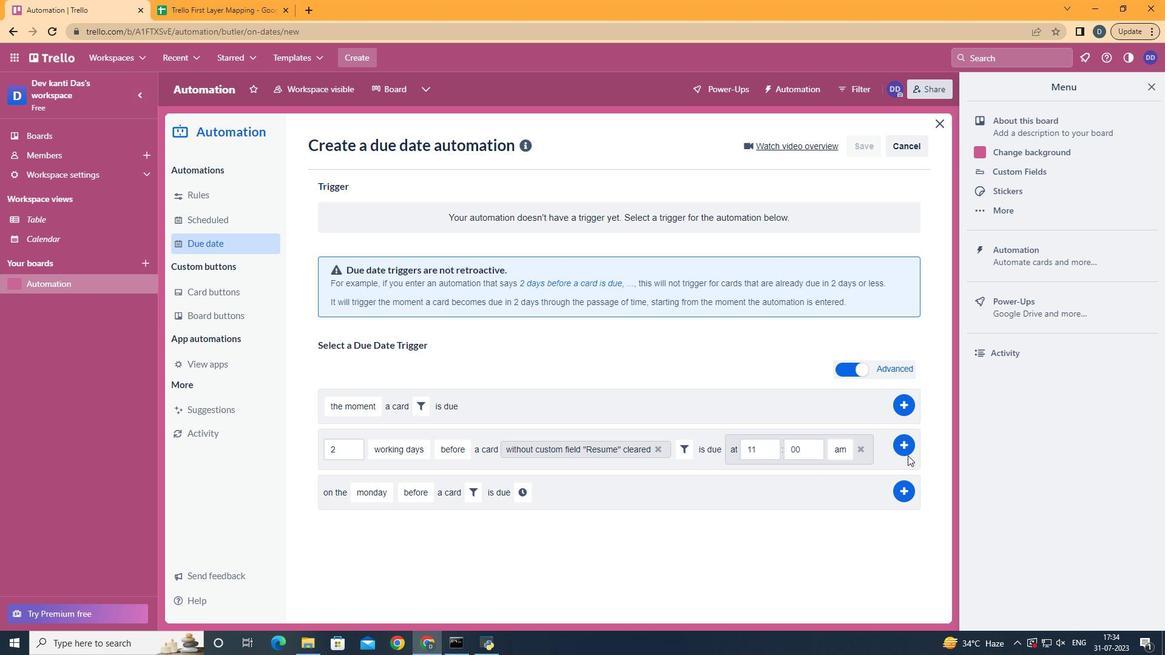 
Action: Mouse pressed left at (910, 445)
Screenshot: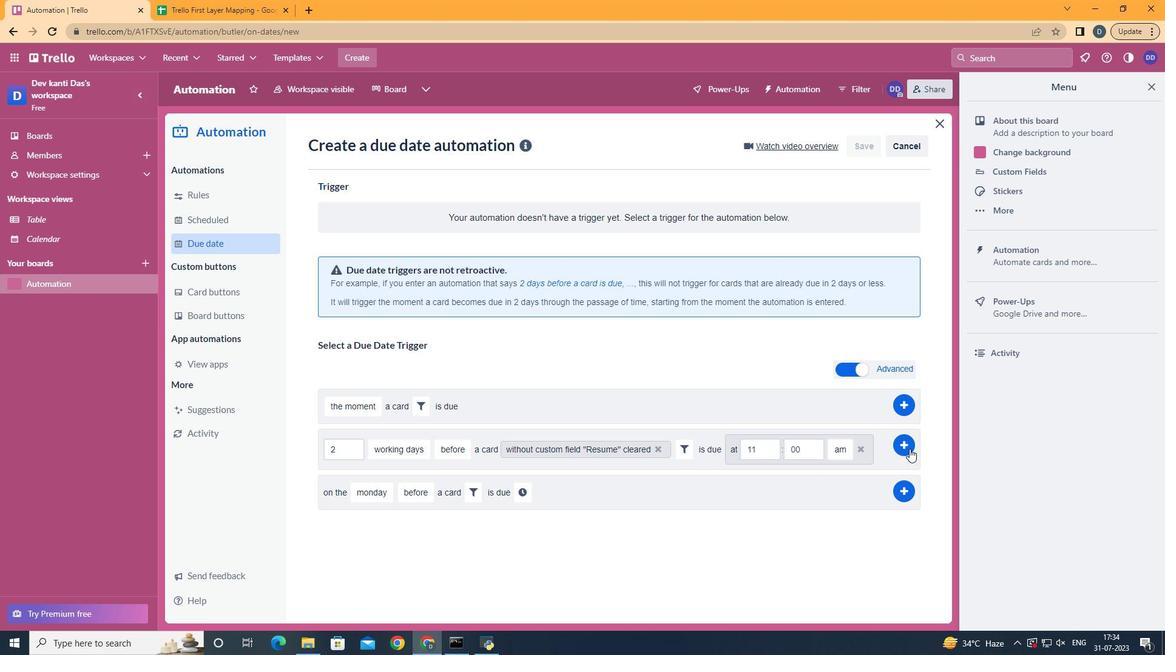 
Action: Mouse moved to (517, 346)
Screenshot: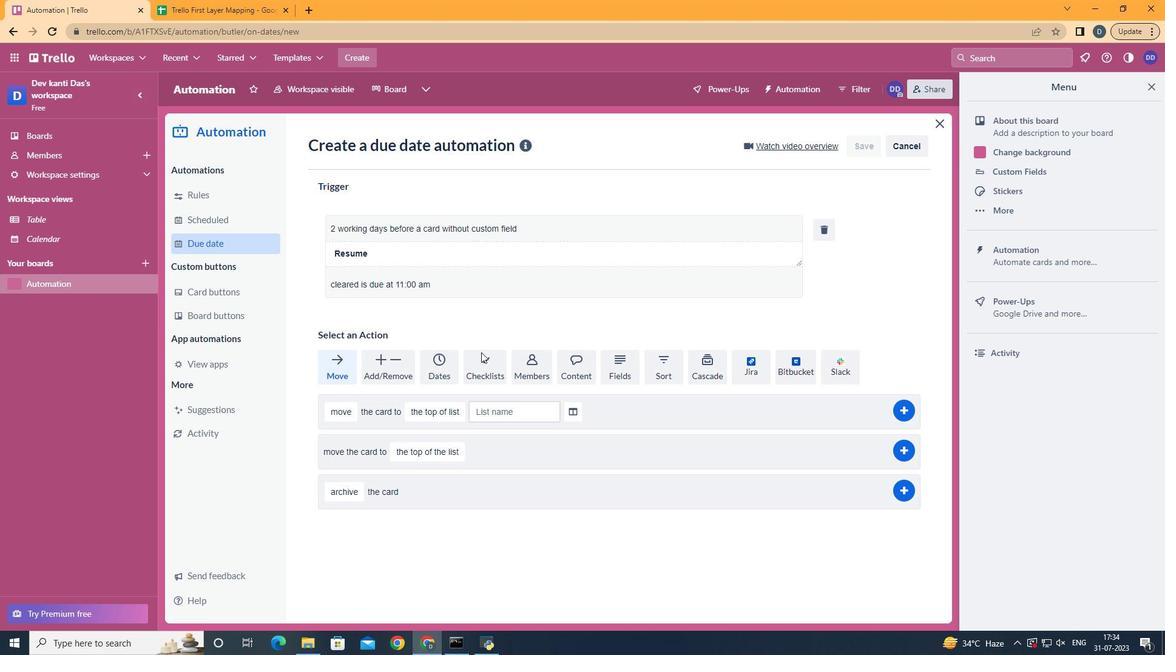 
